 Task: Find connections with filter location Khunti with filter topic #bestadvicewith filter profile language Potuguese with filter current company IBM with filter school ISTQB CERTIFICATION INSTITUTE with filter industry Government Administration with filter service category DUI Law with filter keywords title Sales Representative
Action: Mouse moved to (308, 217)
Screenshot: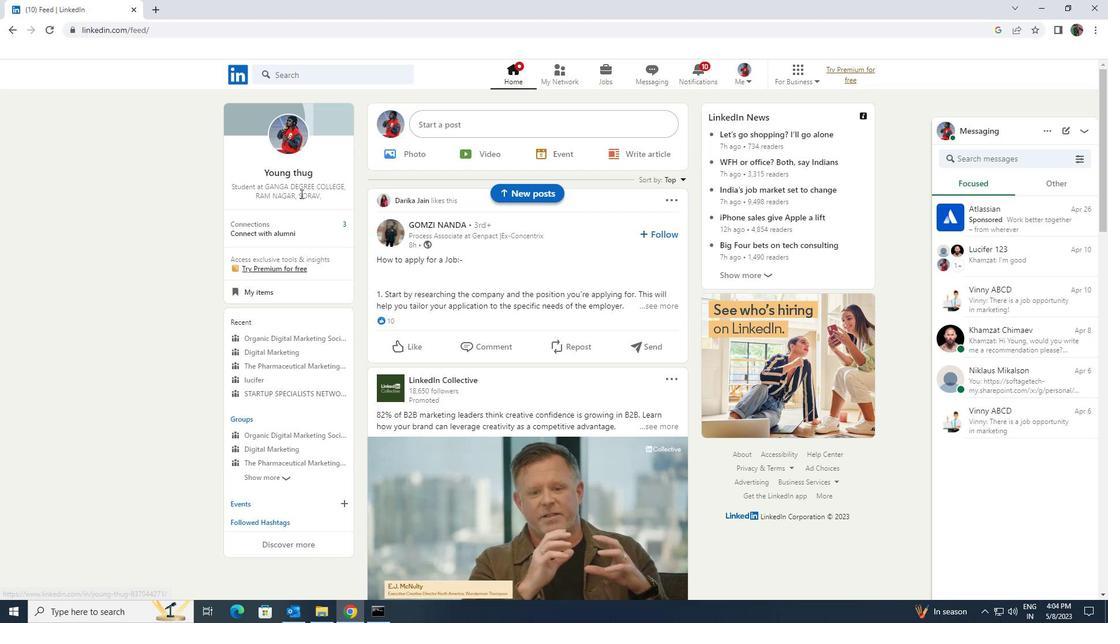 
Action: Mouse pressed left at (308, 217)
Screenshot: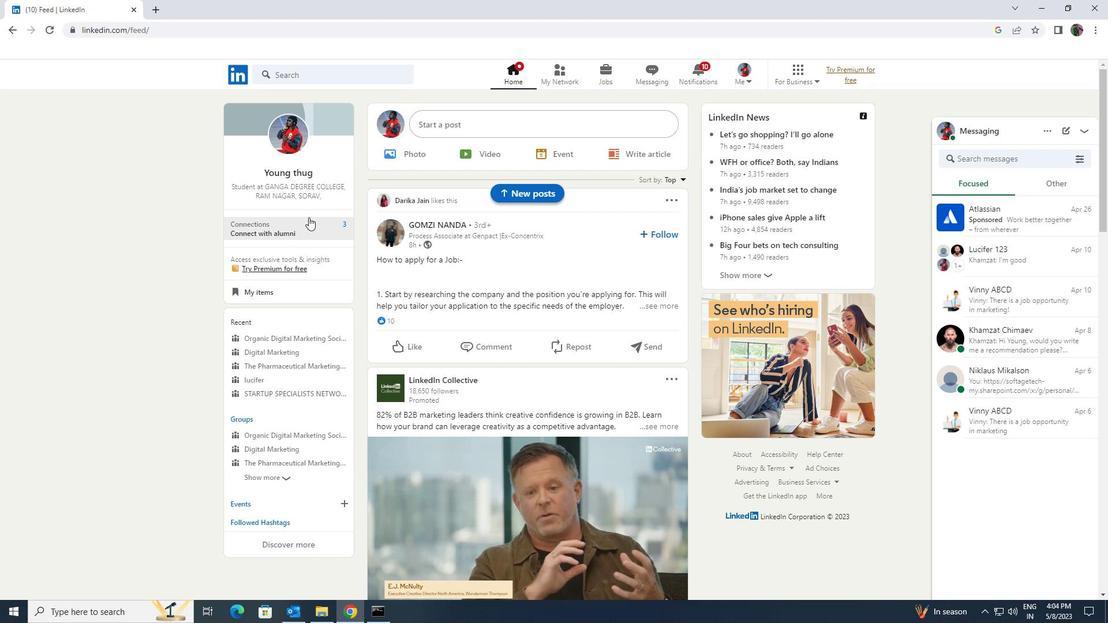 
Action: Mouse moved to (311, 140)
Screenshot: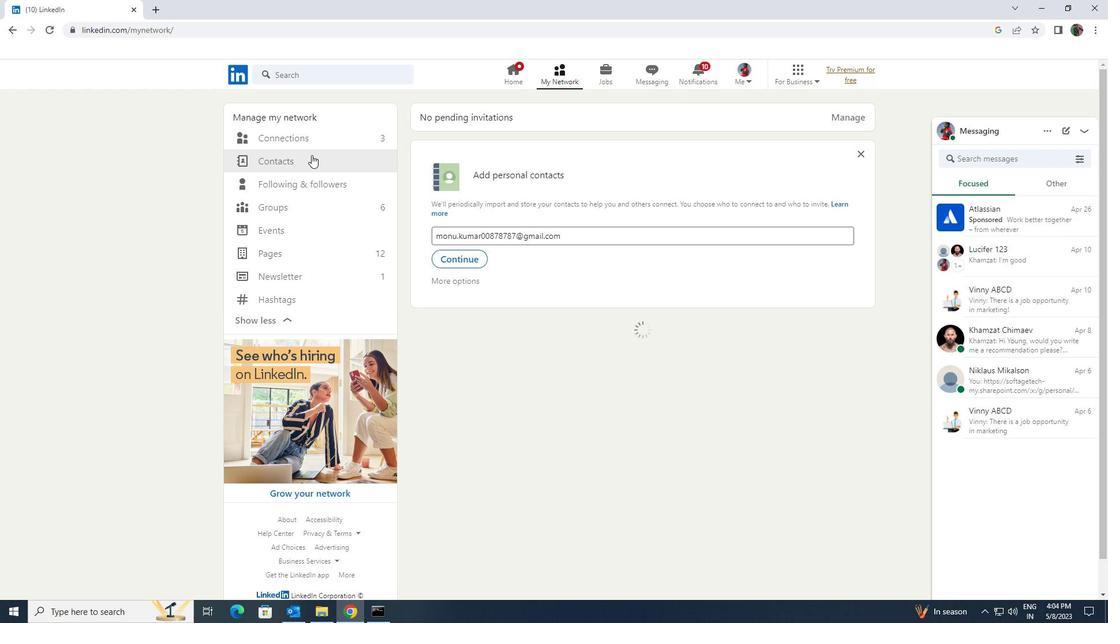 
Action: Mouse pressed left at (311, 140)
Screenshot: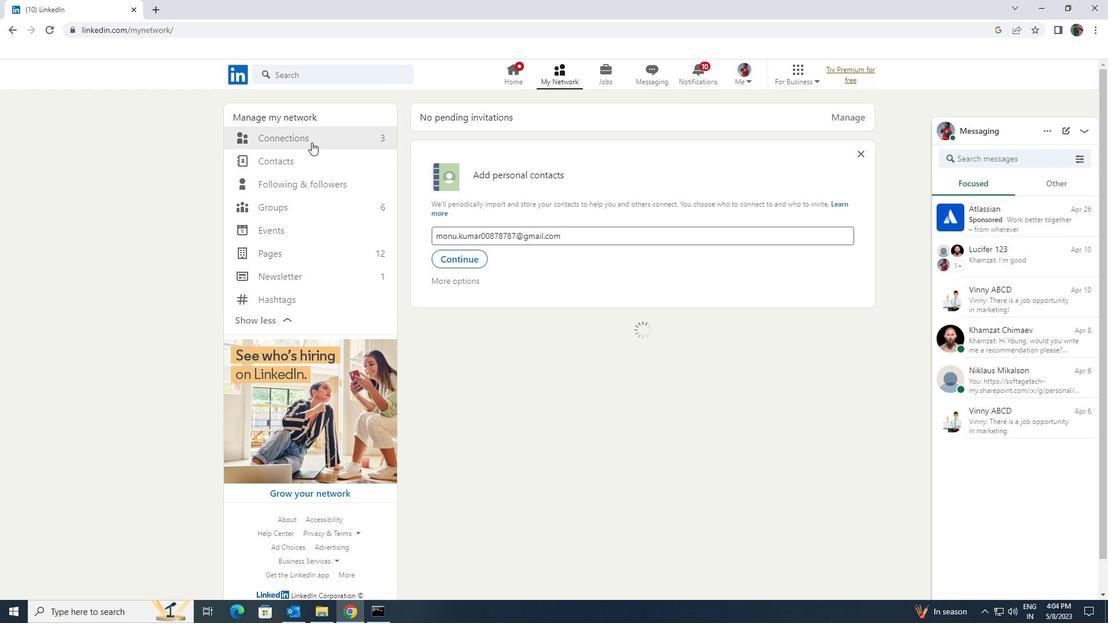 
Action: Mouse moved to (620, 136)
Screenshot: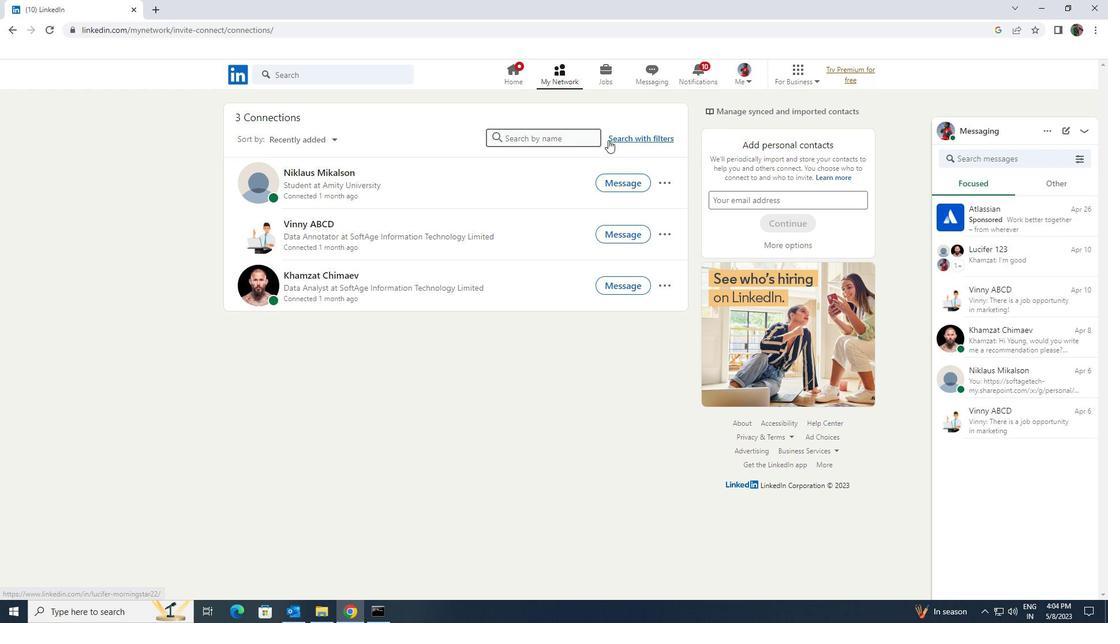 
Action: Mouse pressed left at (620, 136)
Screenshot: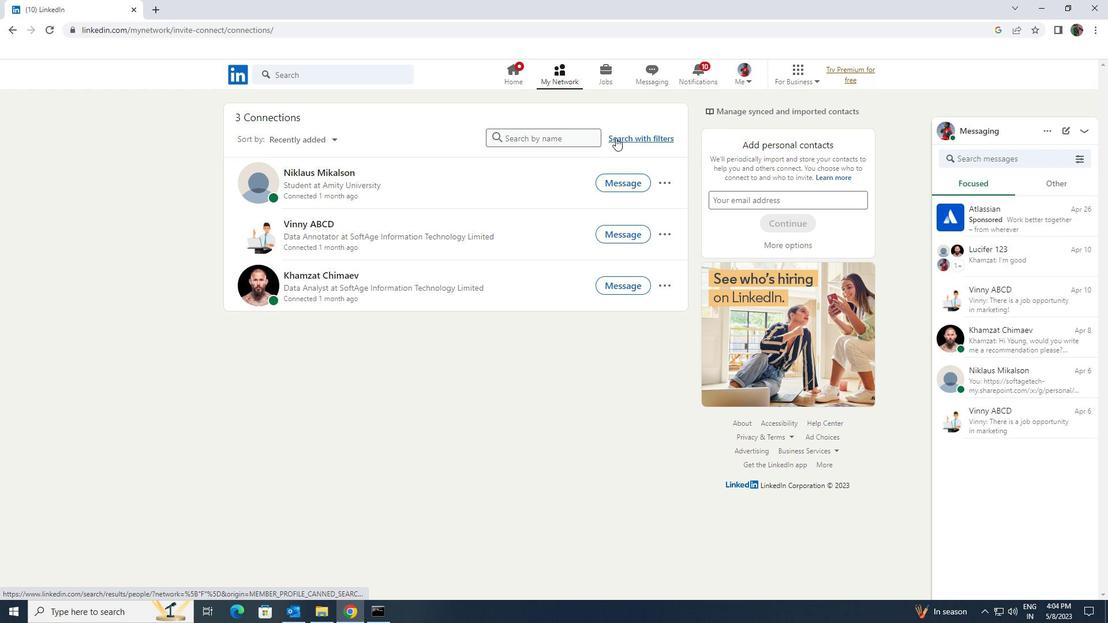 
Action: Mouse moved to (597, 106)
Screenshot: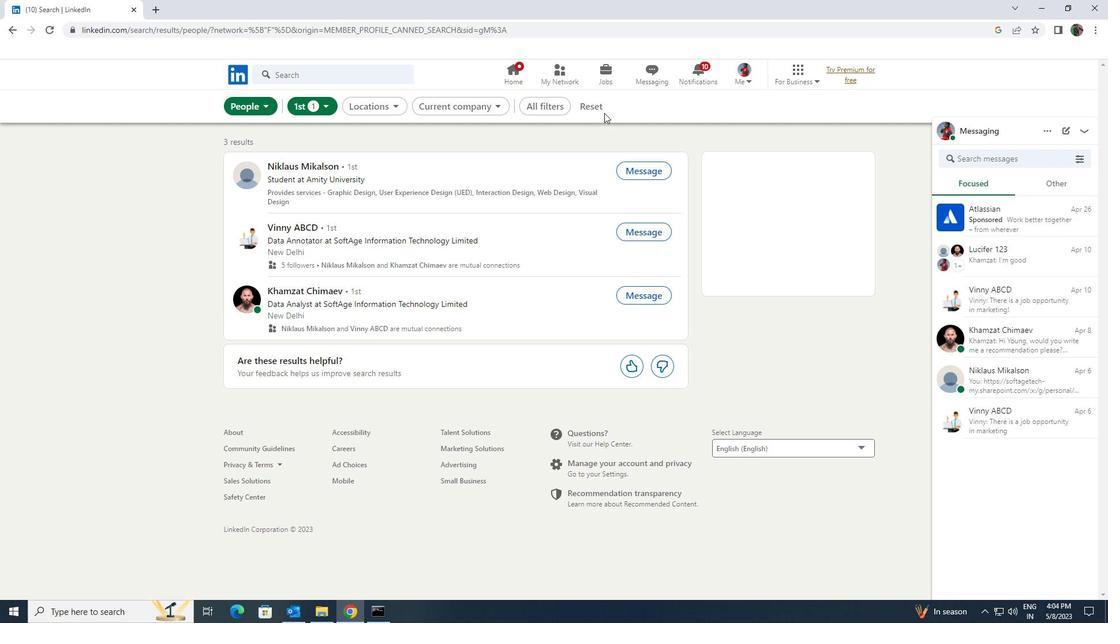 
Action: Mouse pressed left at (597, 106)
Screenshot: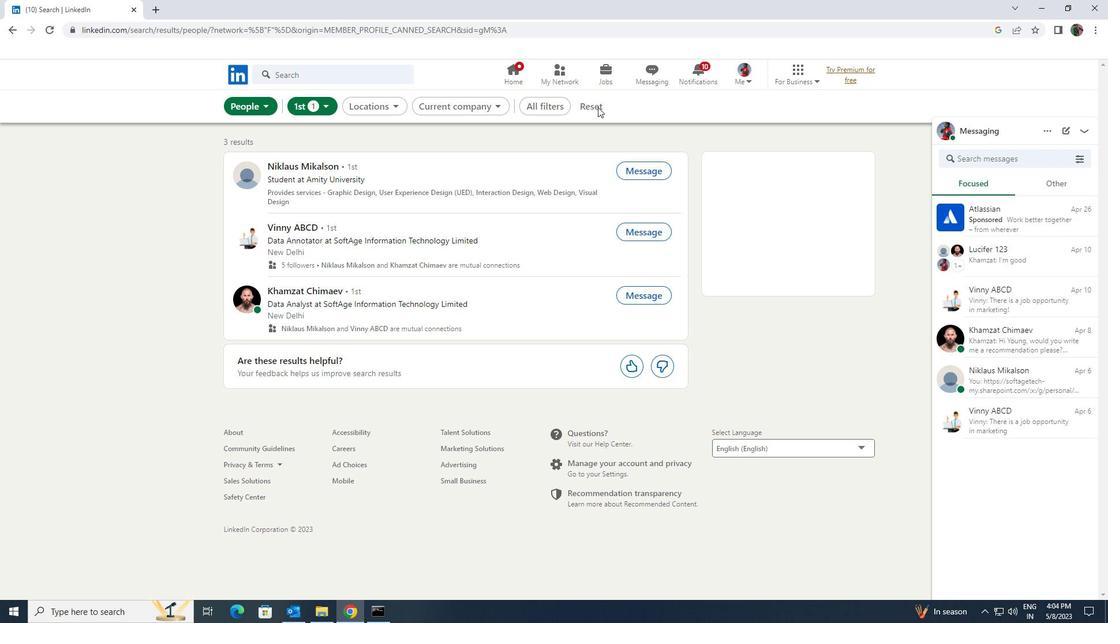 
Action: Mouse moved to (561, 106)
Screenshot: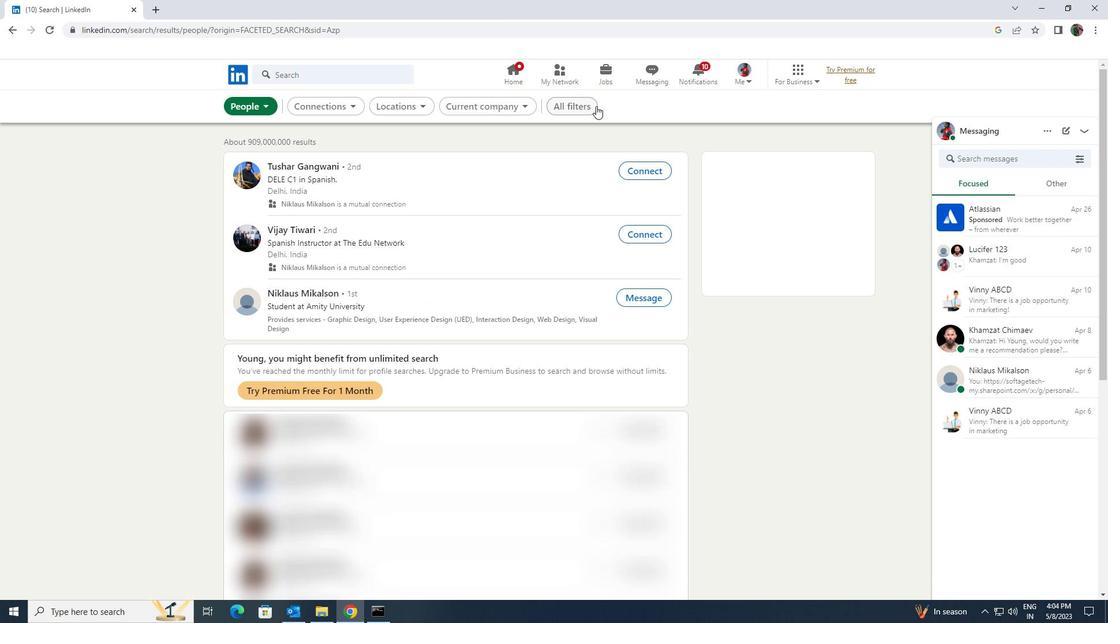 
Action: Mouse pressed left at (561, 106)
Screenshot: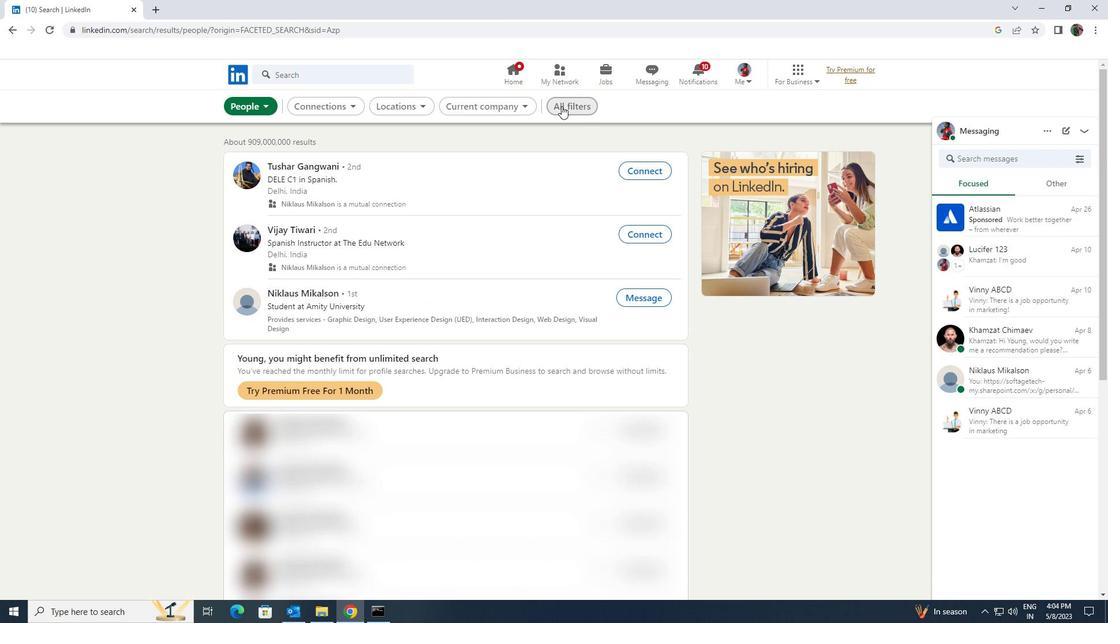 
Action: Mouse moved to (956, 455)
Screenshot: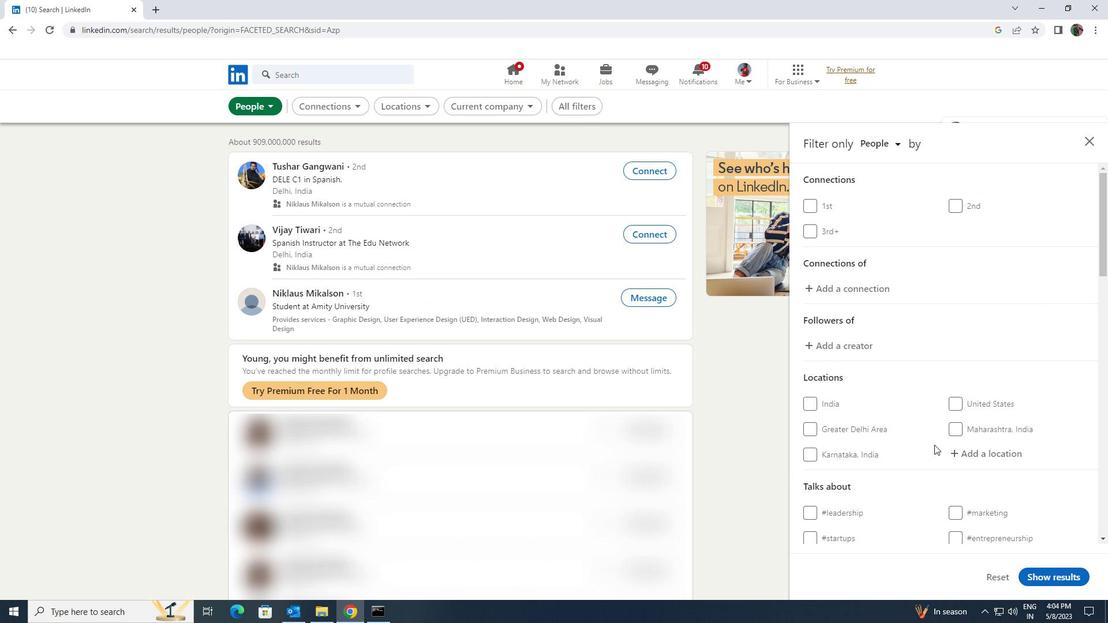 
Action: Mouse pressed left at (956, 455)
Screenshot: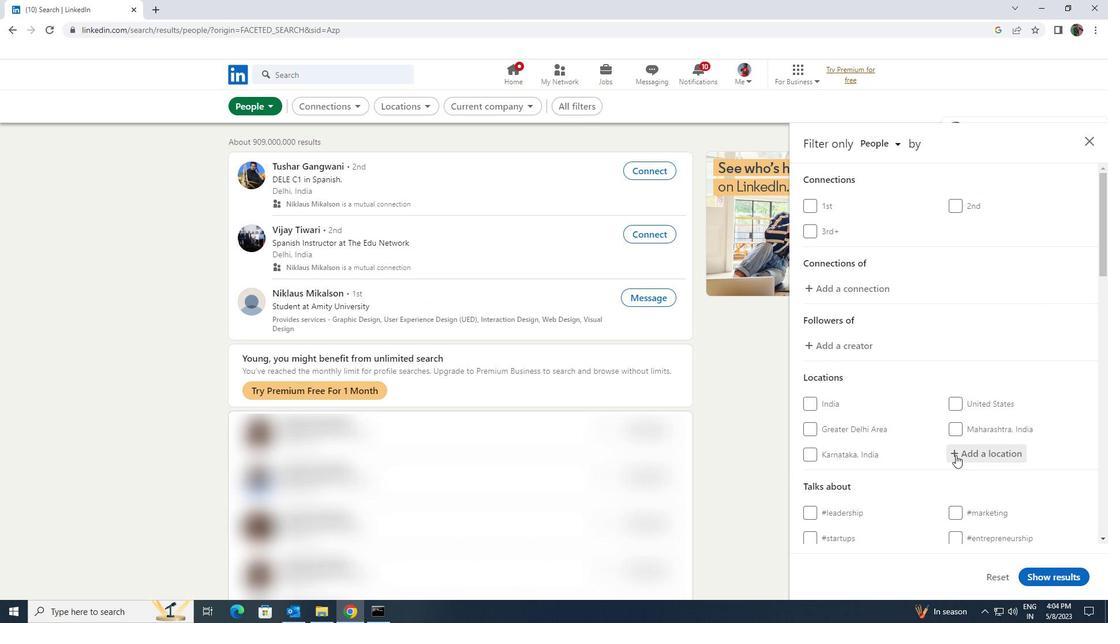 
Action: Key pressed <Key.shift>KHUNTI
Screenshot: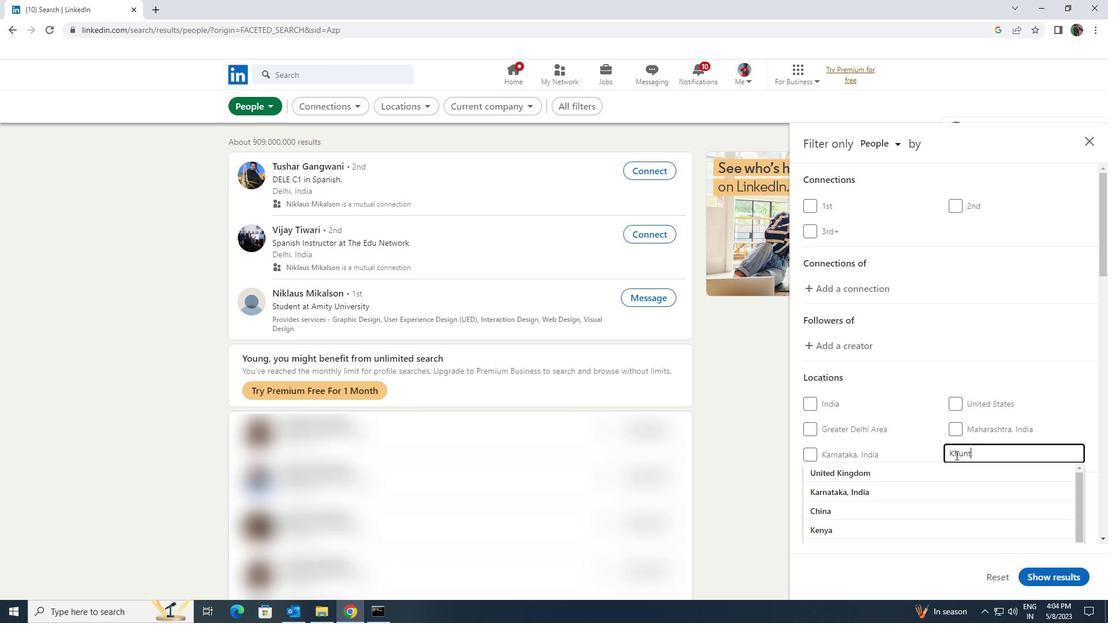 
Action: Mouse moved to (962, 480)
Screenshot: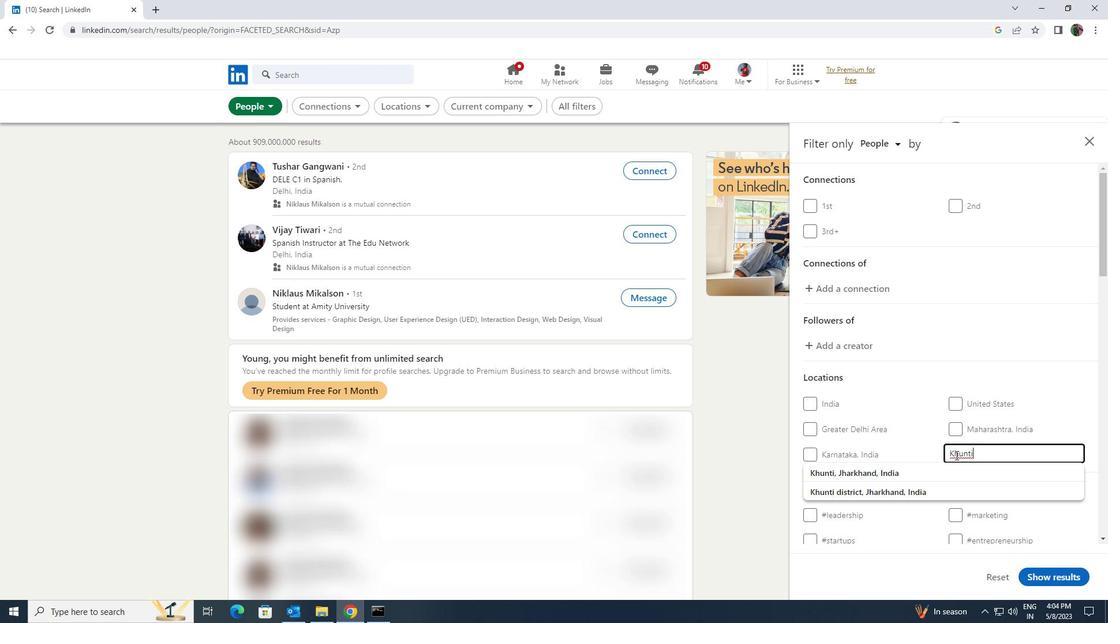 
Action: Mouse pressed left at (962, 480)
Screenshot: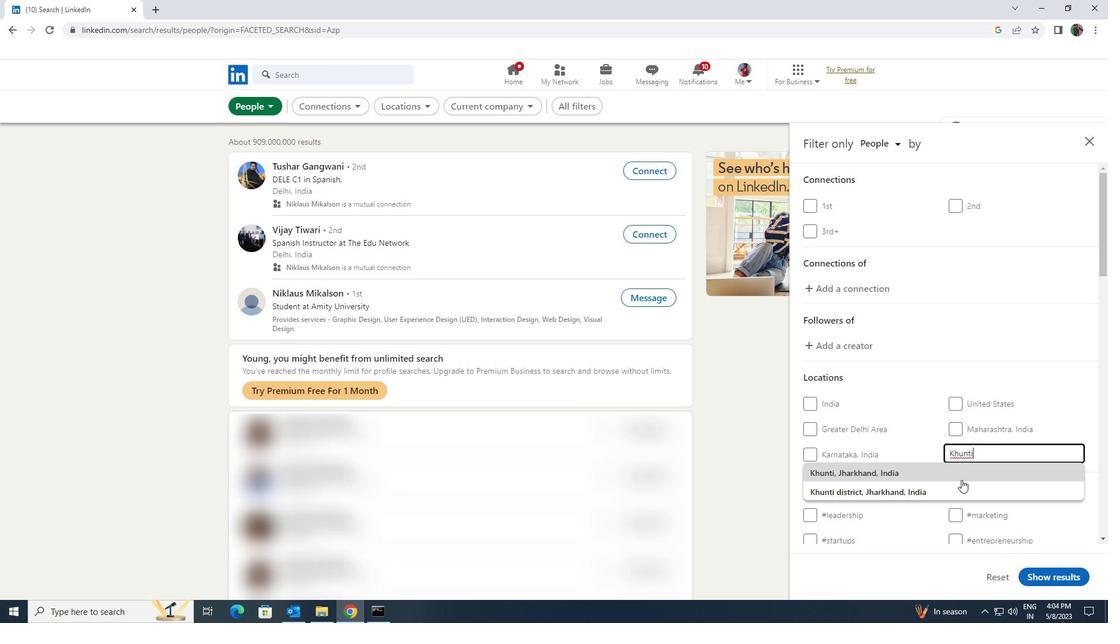 
Action: Mouse scrolled (962, 479) with delta (0, 0)
Screenshot: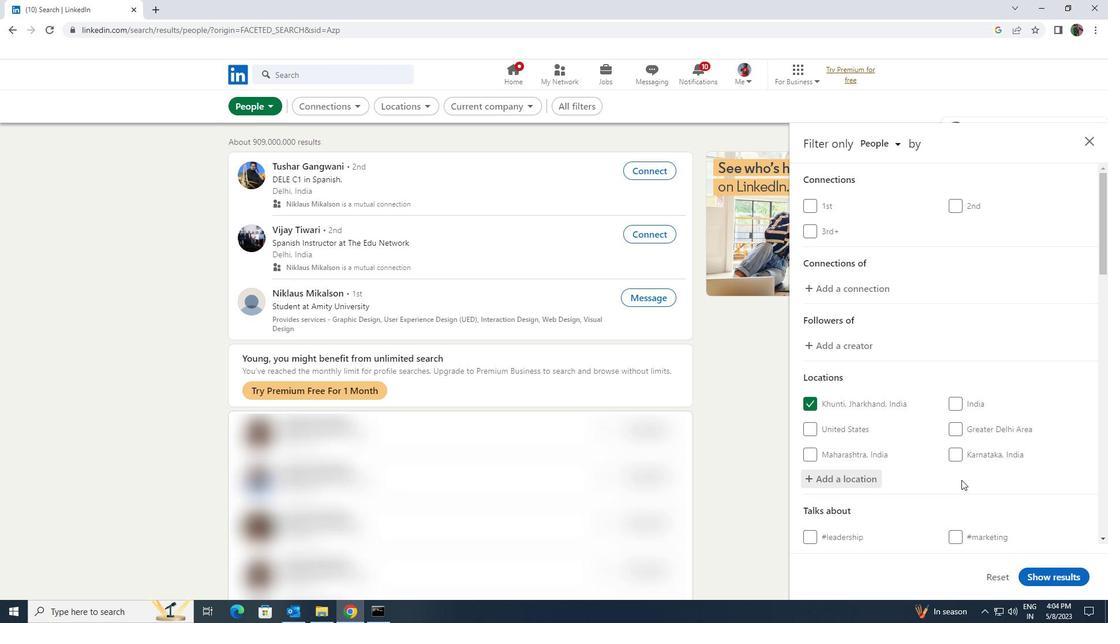 
Action: Mouse scrolled (962, 479) with delta (0, 0)
Screenshot: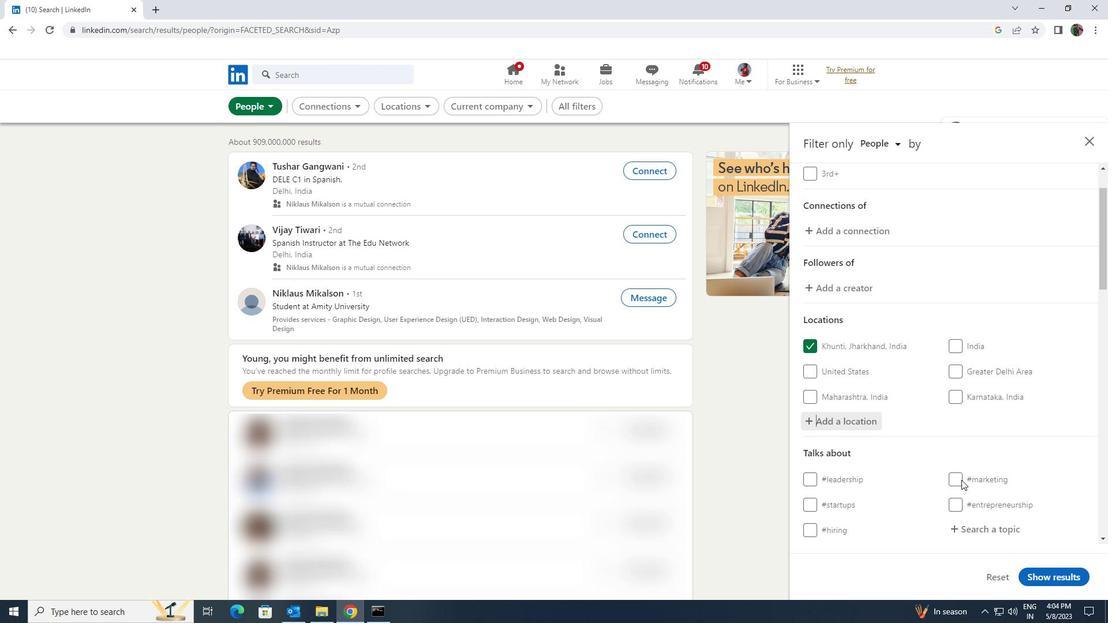 
Action: Mouse scrolled (962, 479) with delta (0, 0)
Screenshot: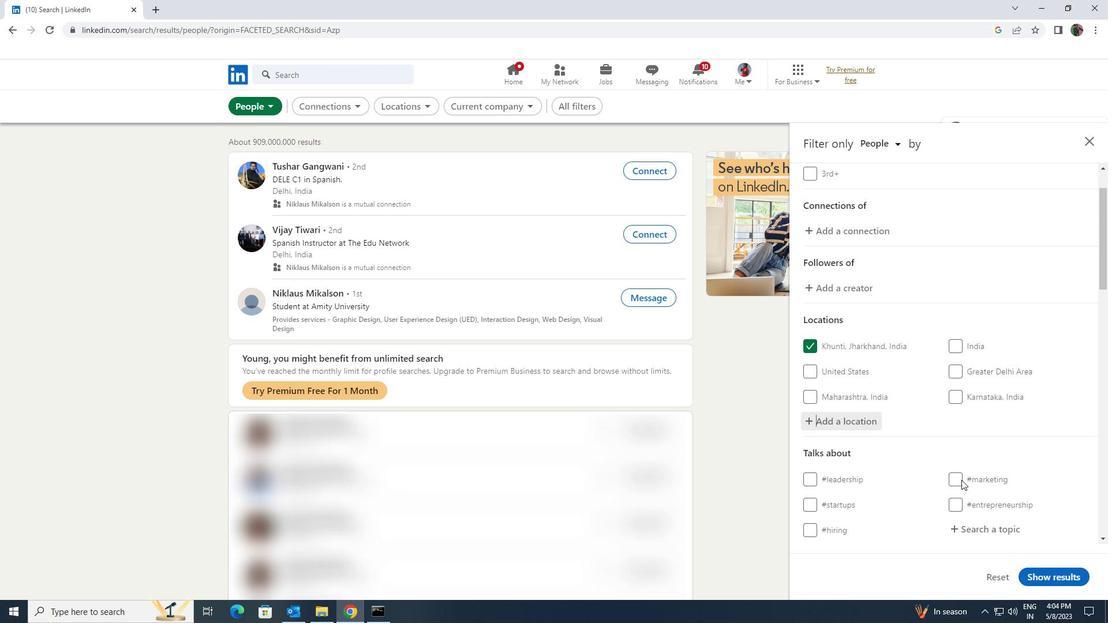 
Action: Mouse moved to (962, 414)
Screenshot: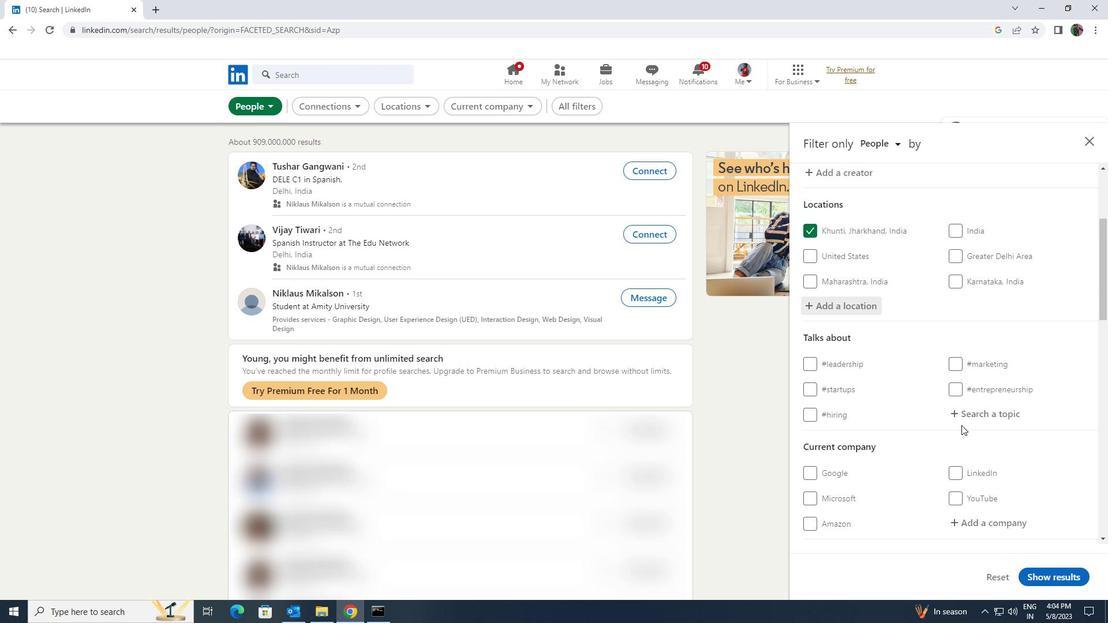 
Action: Mouse pressed left at (962, 414)
Screenshot: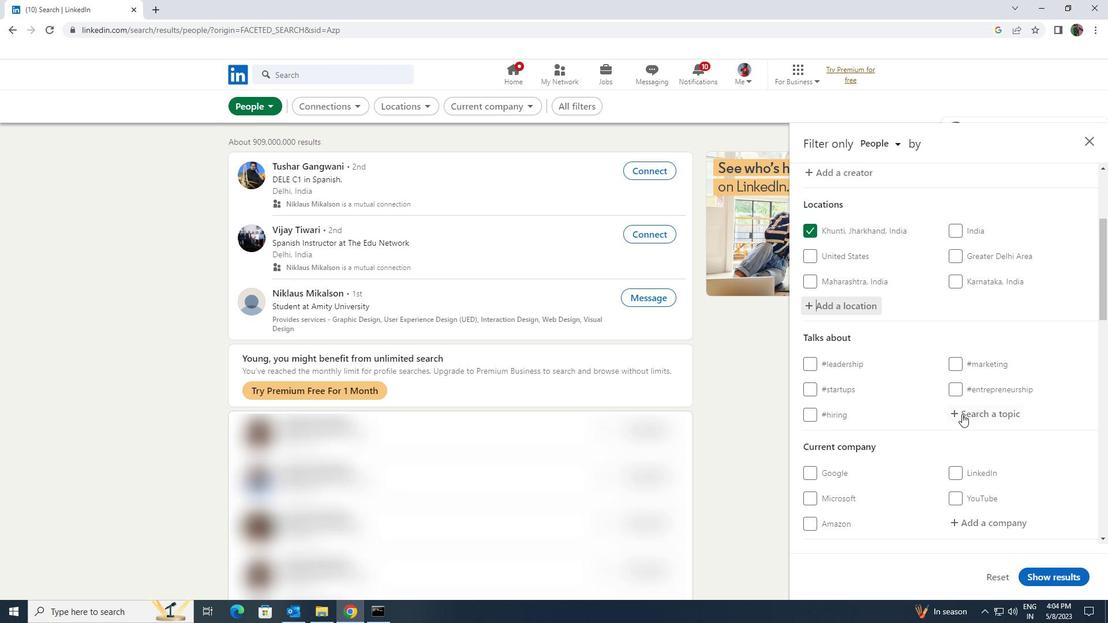 
Action: Key pressed <Key.shift>BESTADVICE
Screenshot: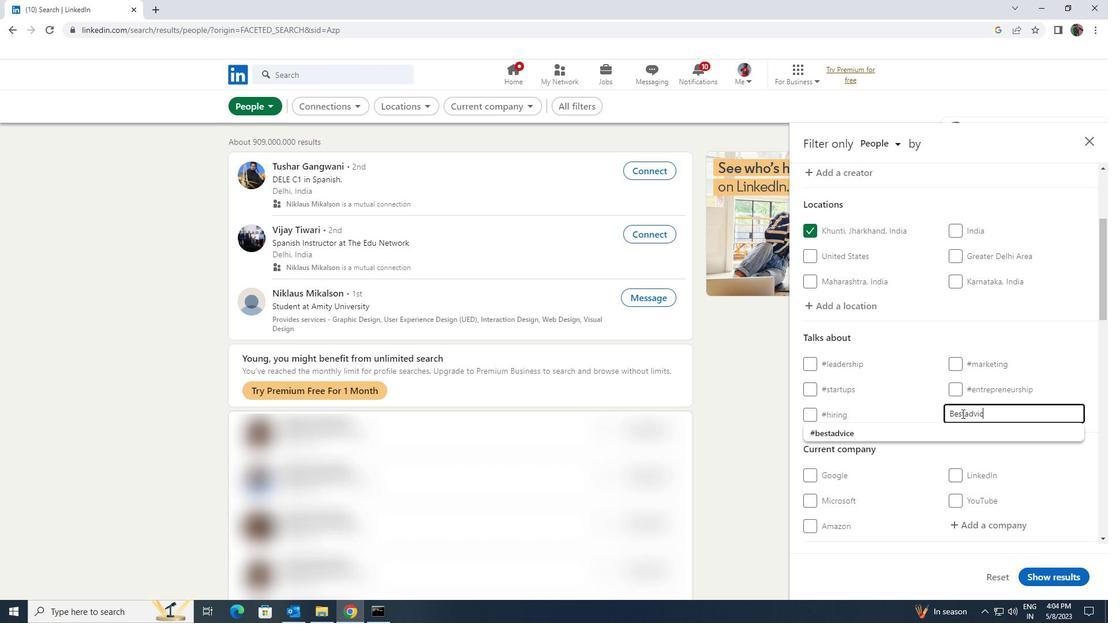 
Action: Mouse moved to (961, 426)
Screenshot: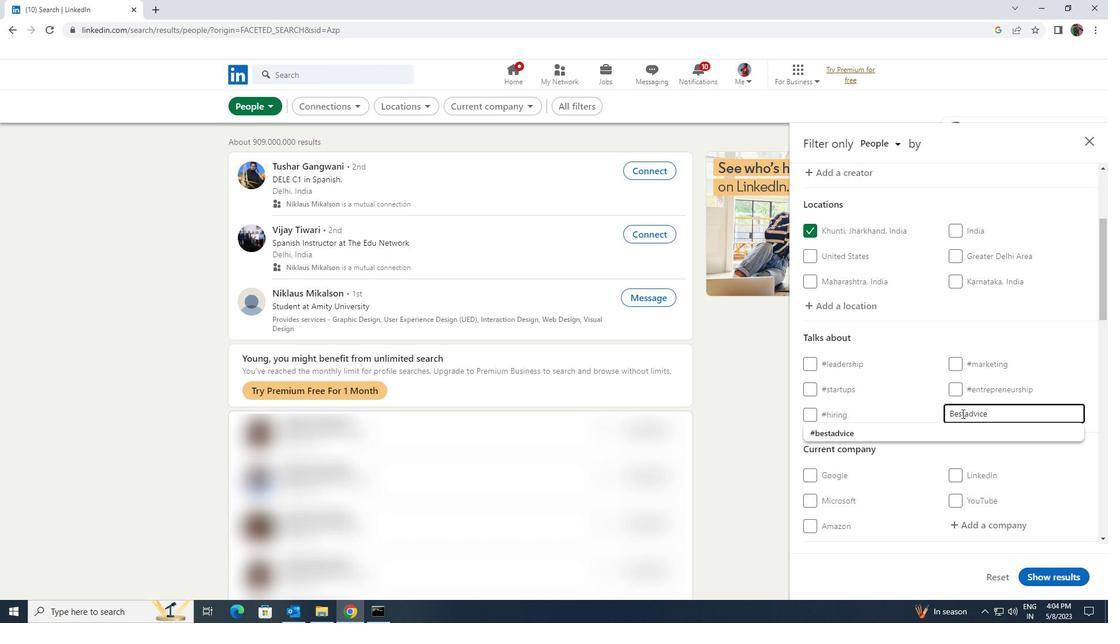 
Action: Mouse pressed left at (961, 426)
Screenshot: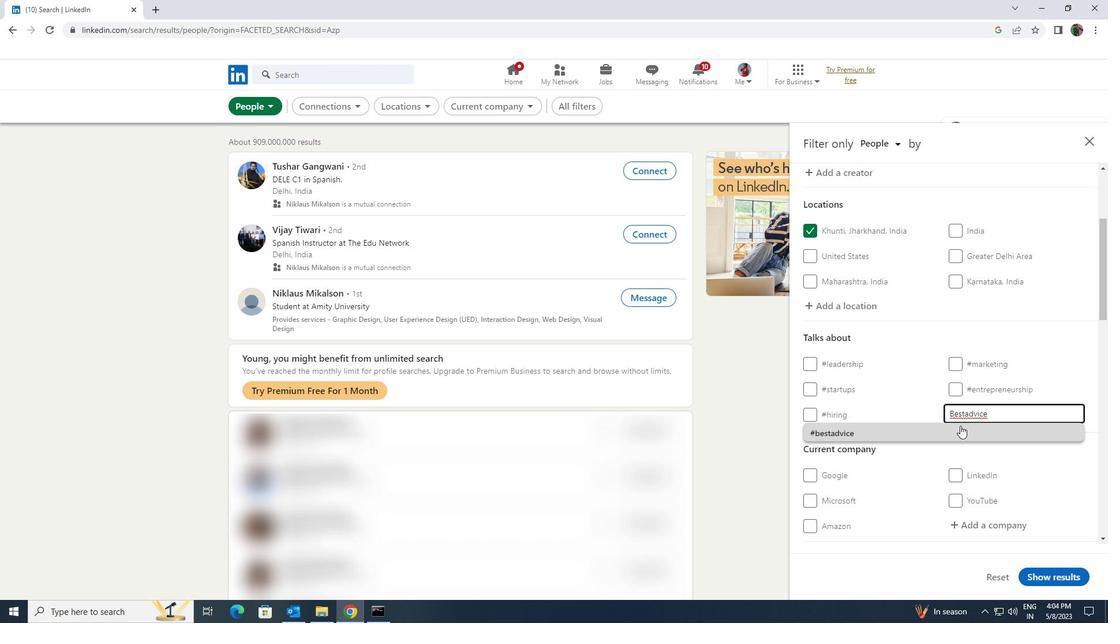 
Action: Mouse scrolled (961, 425) with delta (0, 0)
Screenshot: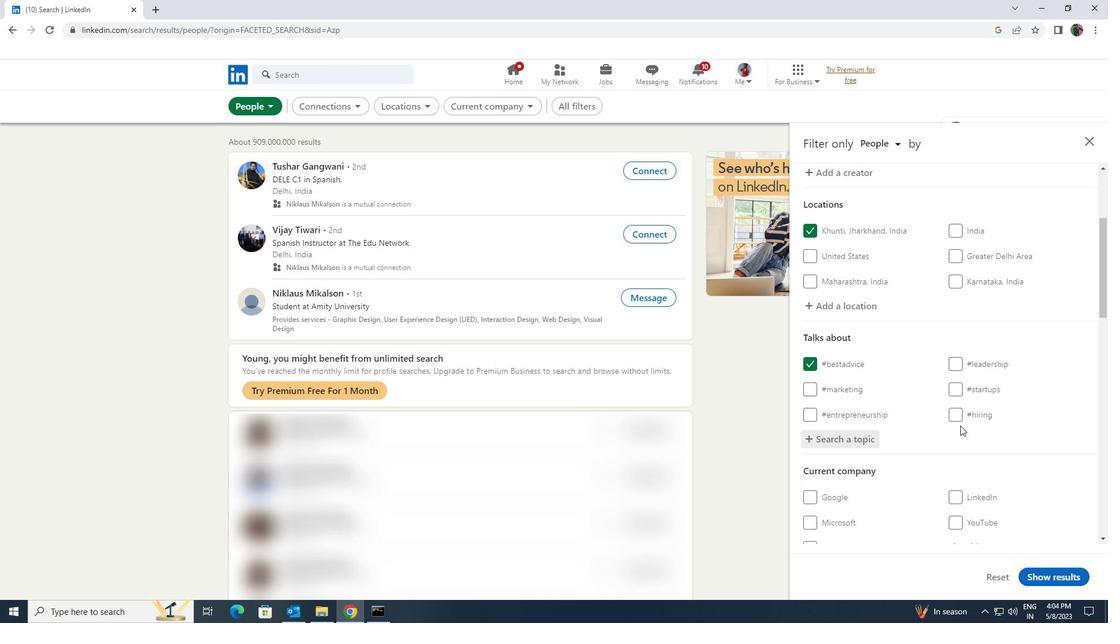 
Action: Mouse scrolled (961, 425) with delta (0, 0)
Screenshot: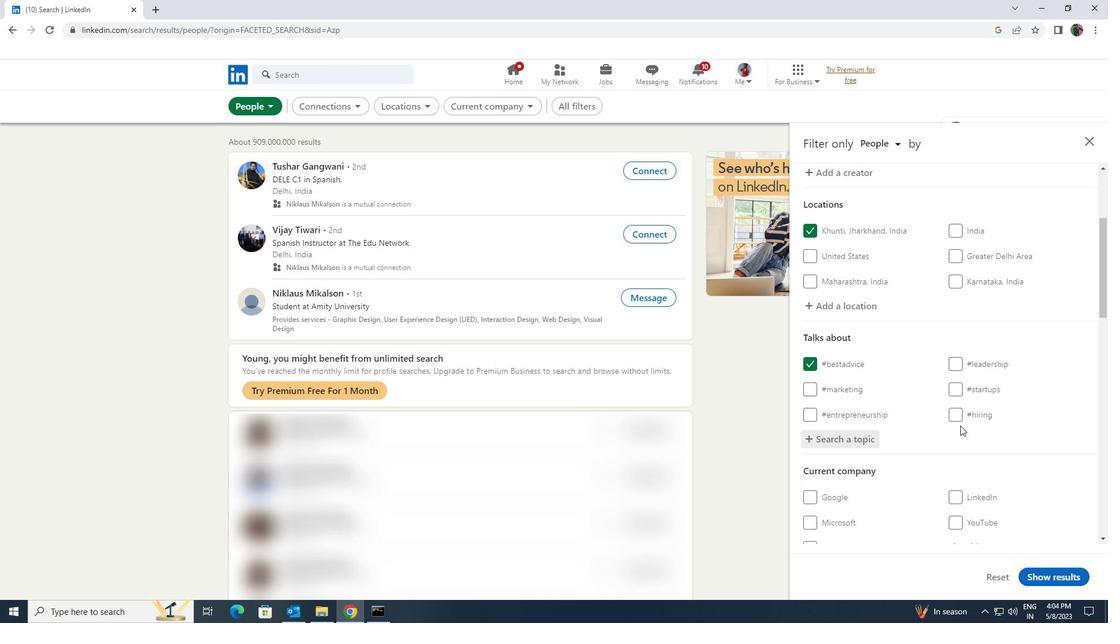 
Action: Mouse scrolled (961, 425) with delta (0, 0)
Screenshot: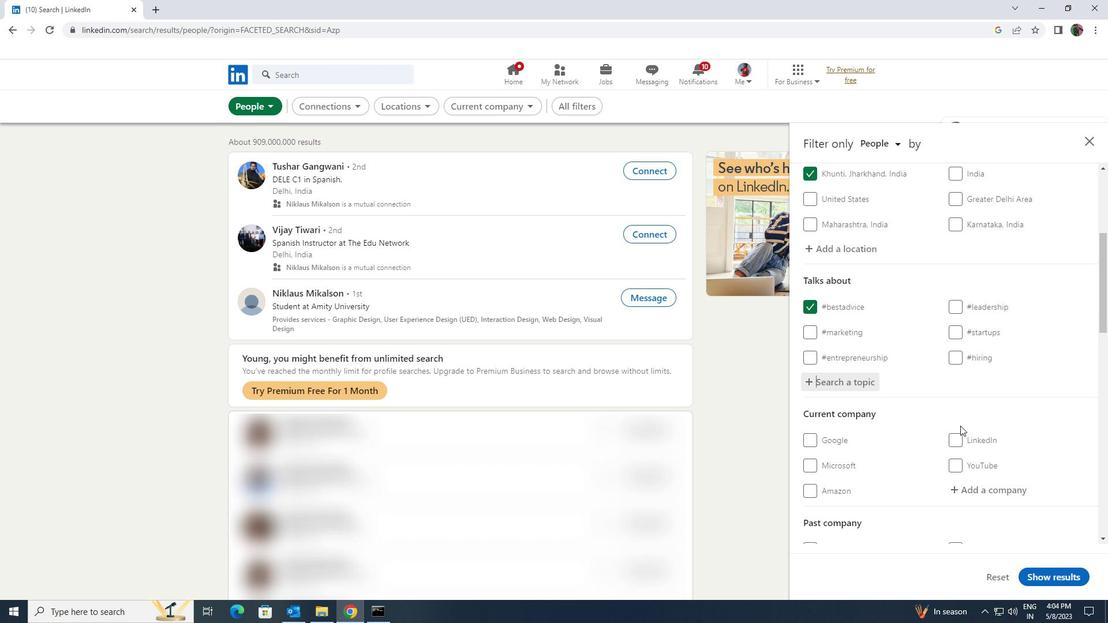 
Action: Mouse scrolled (961, 425) with delta (0, 0)
Screenshot: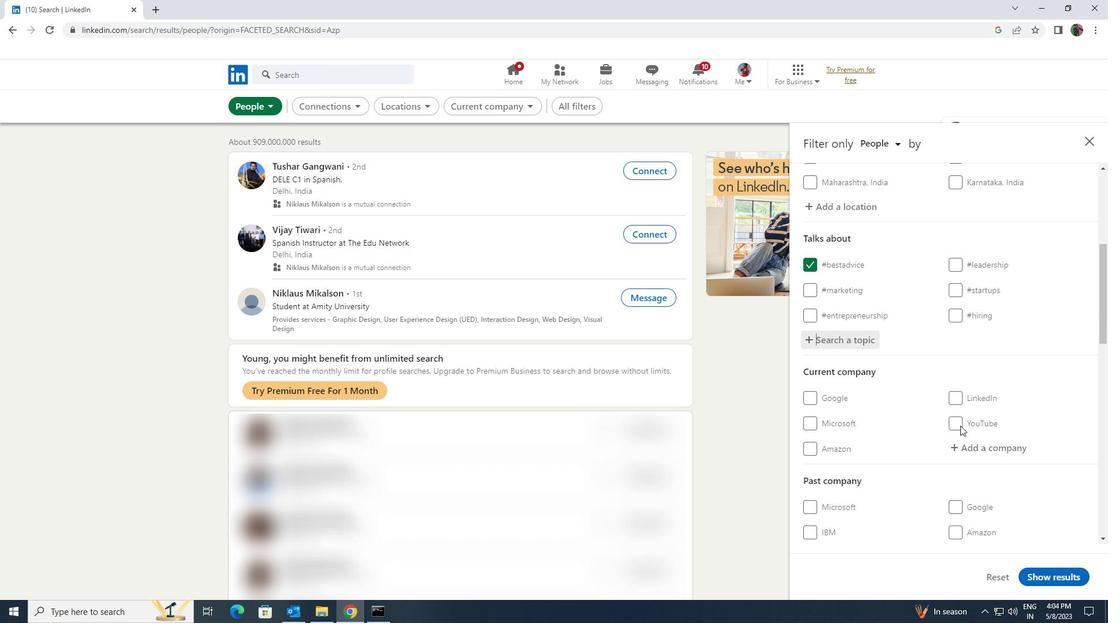 
Action: Mouse scrolled (961, 425) with delta (0, 0)
Screenshot: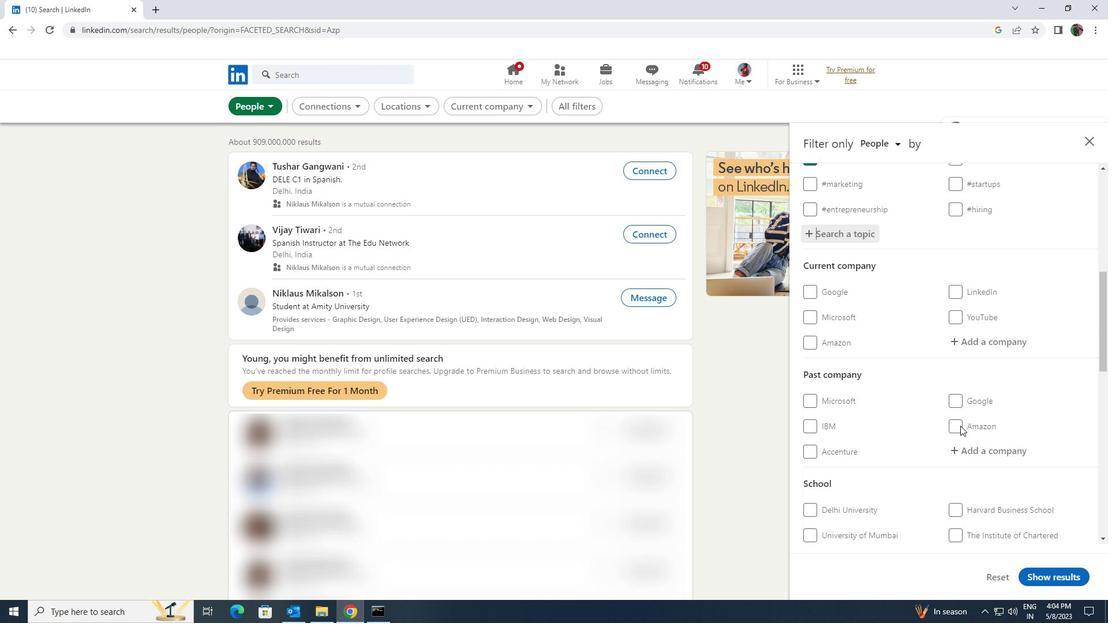 
Action: Mouse scrolled (961, 425) with delta (0, 0)
Screenshot: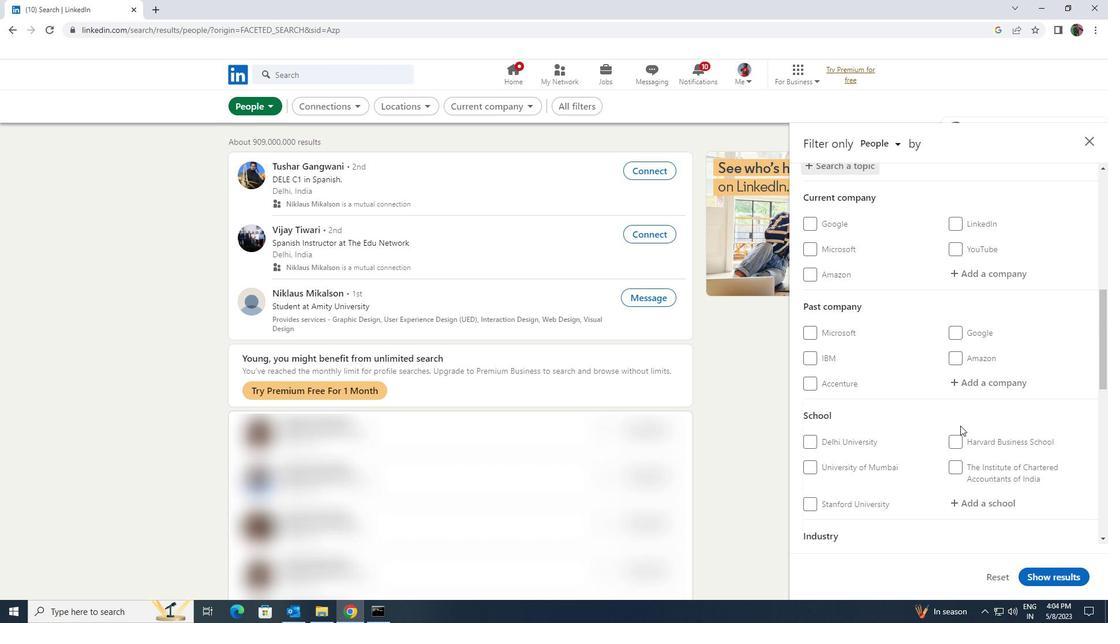 
Action: Mouse scrolled (961, 425) with delta (0, 0)
Screenshot: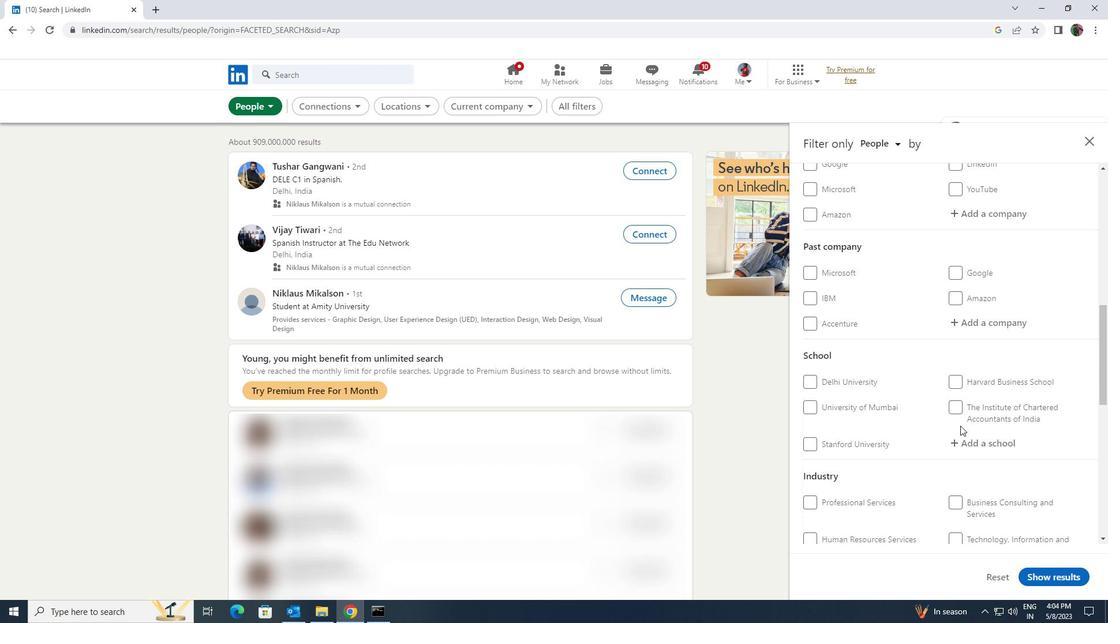 
Action: Mouse scrolled (961, 425) with delta (0, 0)
Screenshot: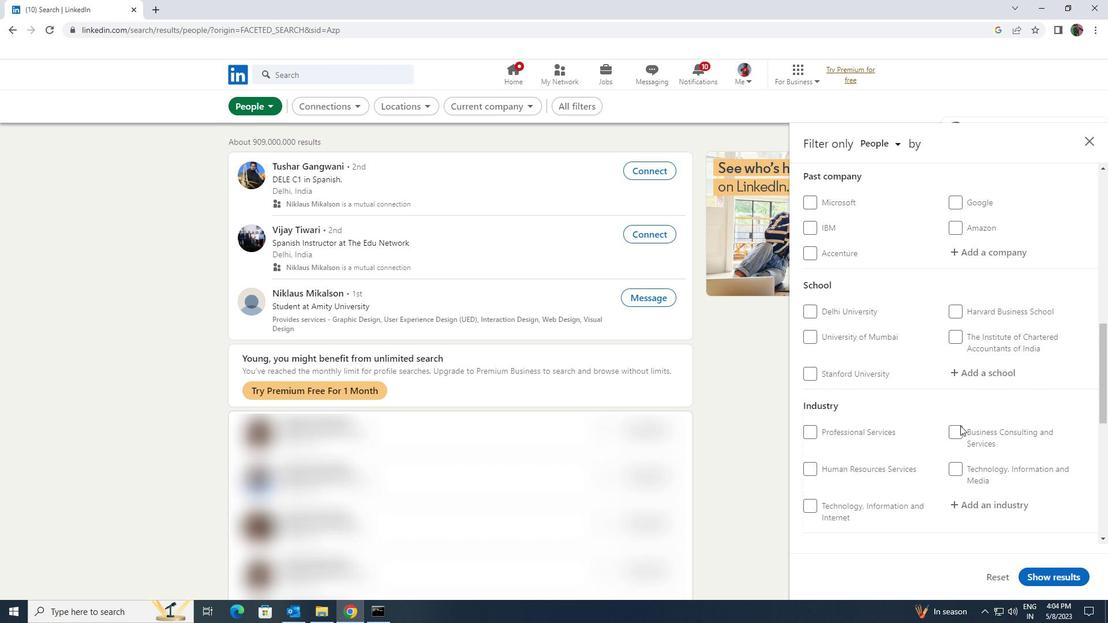 
Action: Mouse scrolled (961, 425) with delta (0, 0)
Screenshot: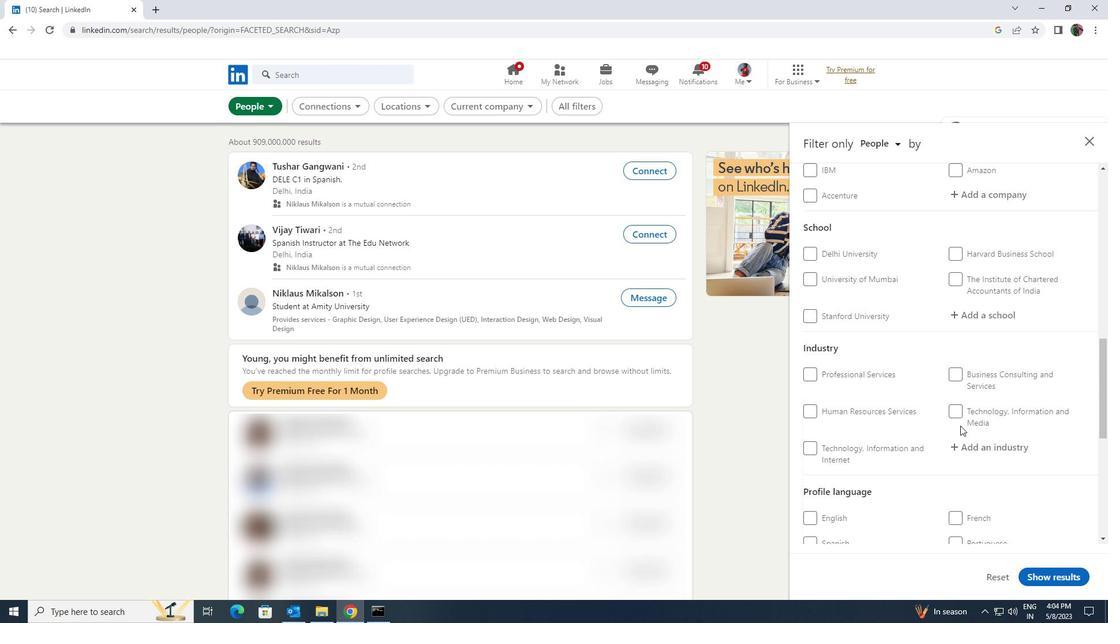 
Action: Mouse moved to (958, 483)
Screenshot: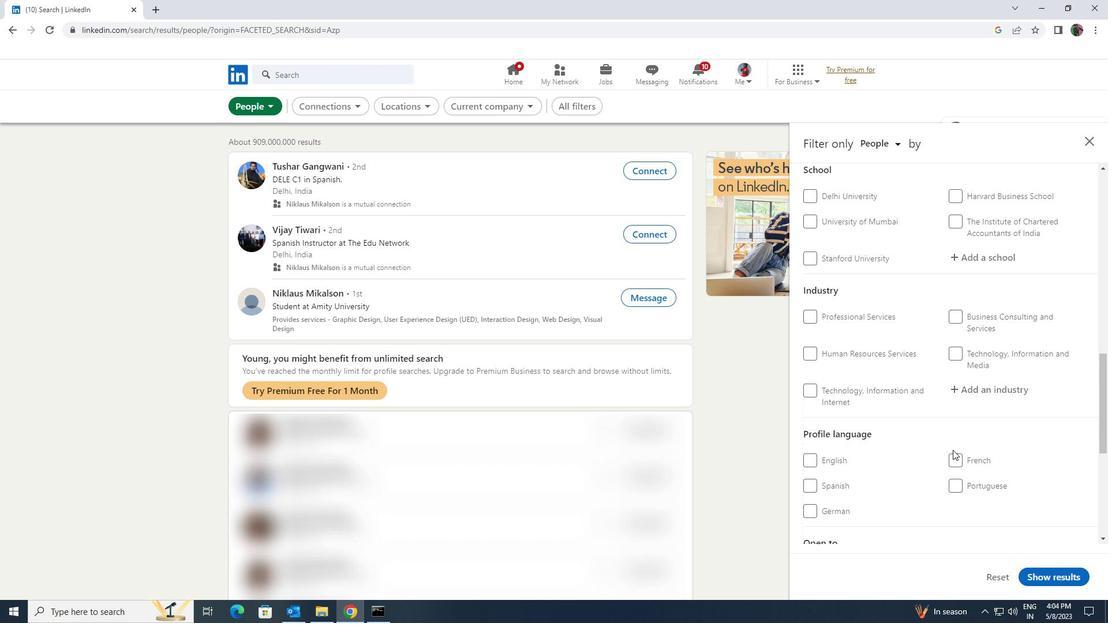 
Action: Mouse pressed left at (958, 483)
Screenshot: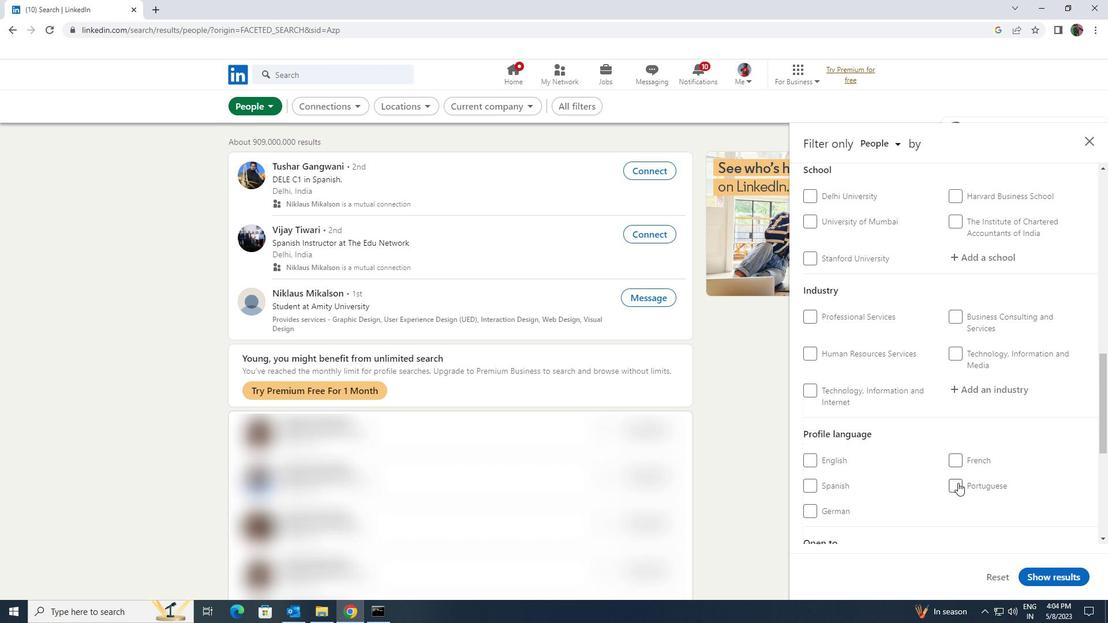 
Action: Mouse scrolled (958, 484) with delta (0, 0)
Screenshot: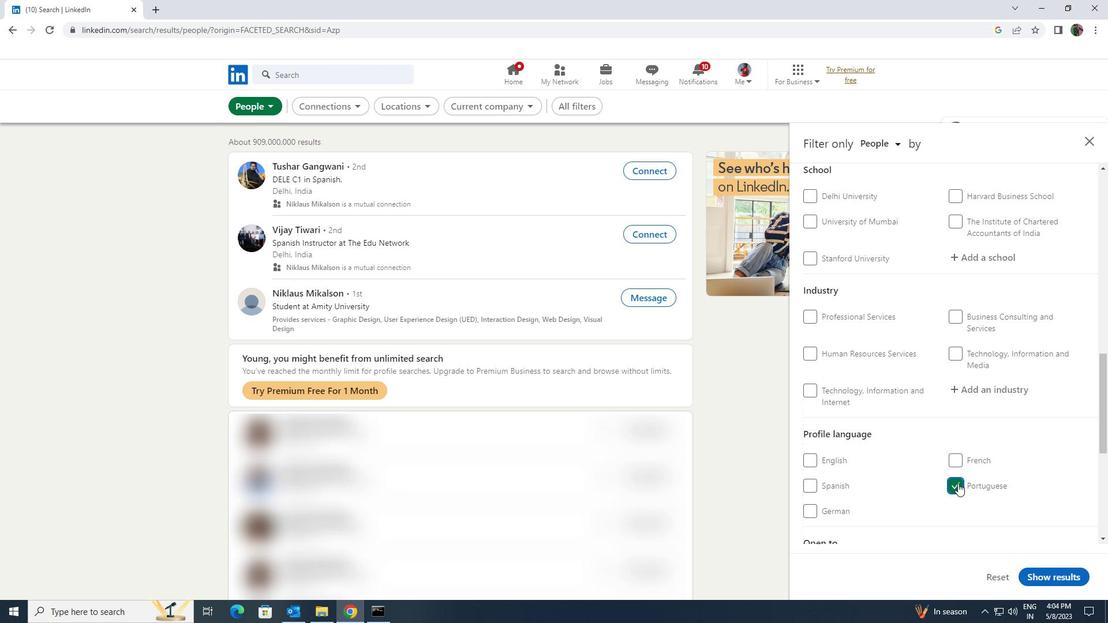 
Action: Mouse scrolled (958, 484) with delta (0, 0)
Screenshot: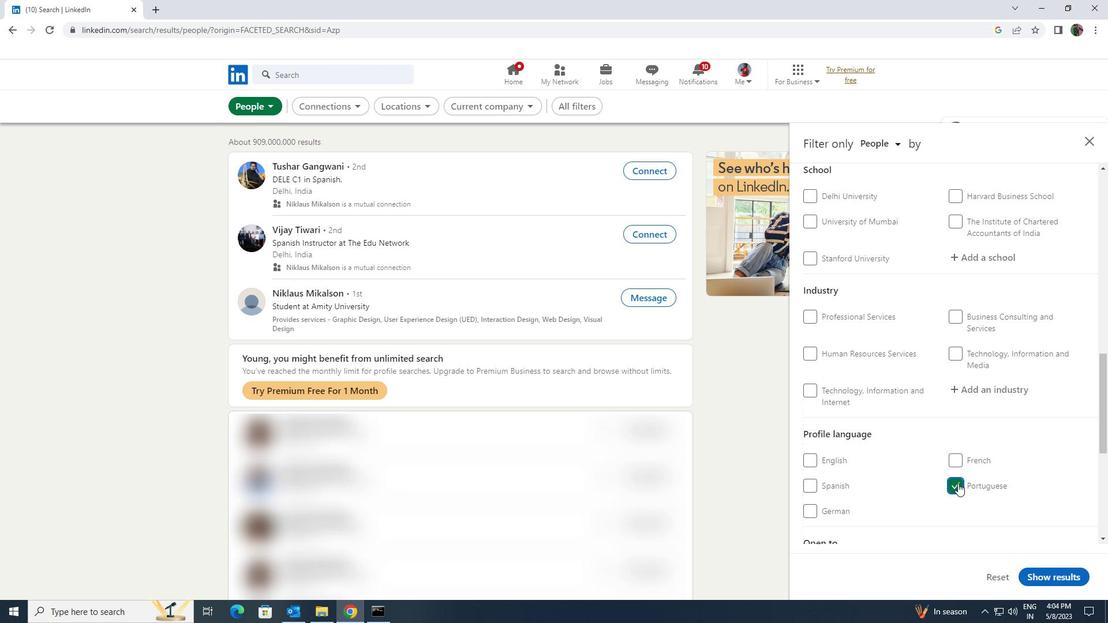
Action: Mouse scrolled (958, 484) with delta (0, 0)
Screenshot: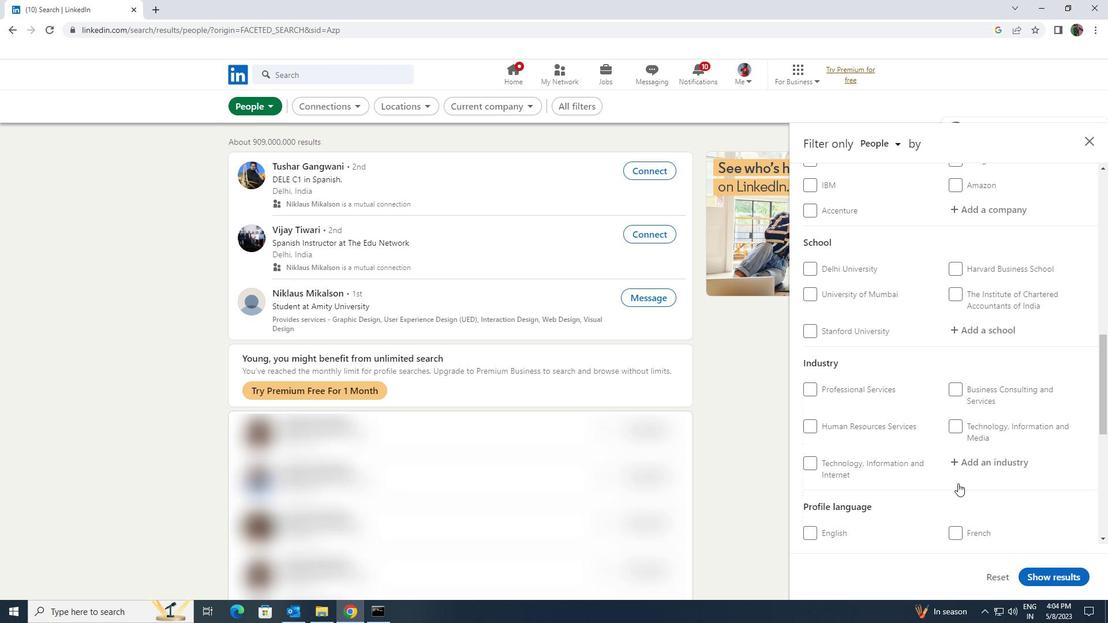 
Action: Mouse scrolled (958, 484) with delta (0, 0)
Screenshot: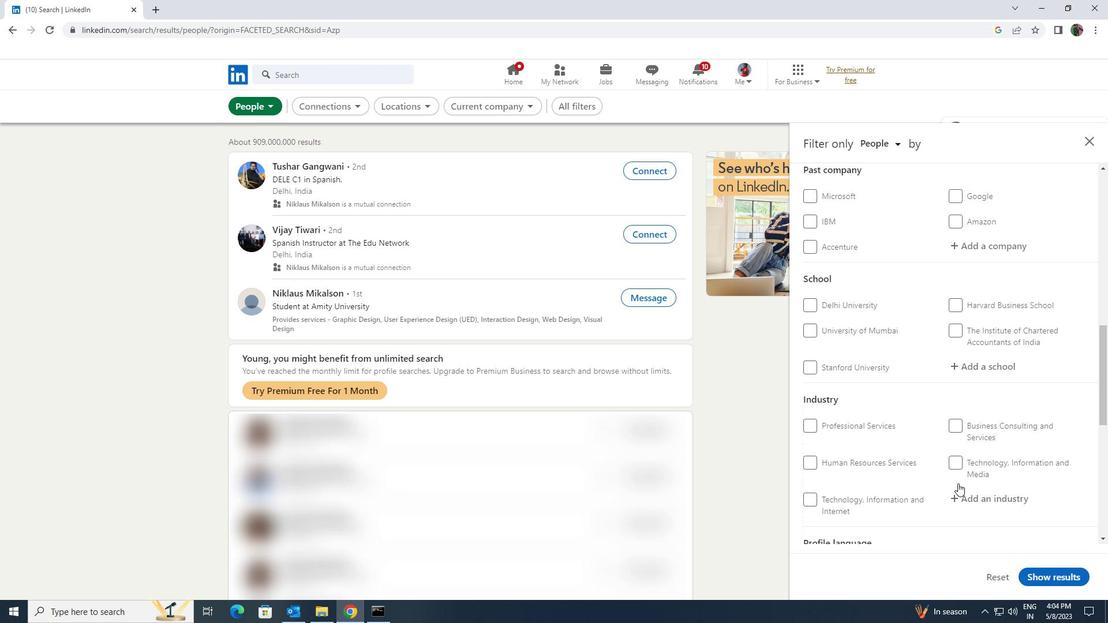 
Action: Mouse scrolled (958, 484) with delta (0, 0)
Screenshot: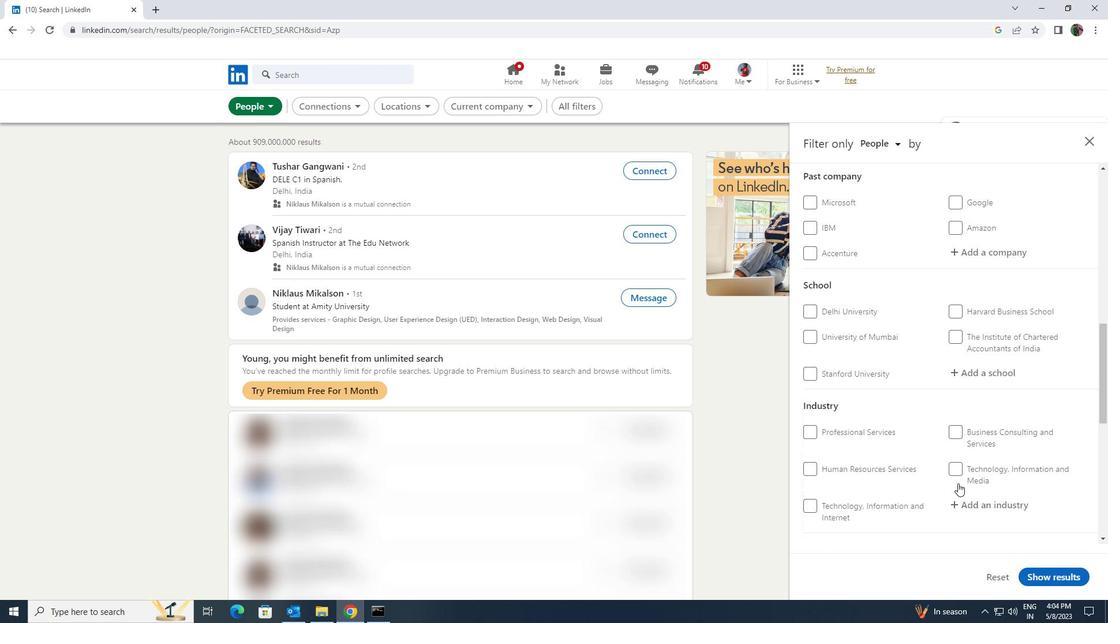 
Action: Mouse scrolled (958, 484) with delta (0, 0)
Screenshot: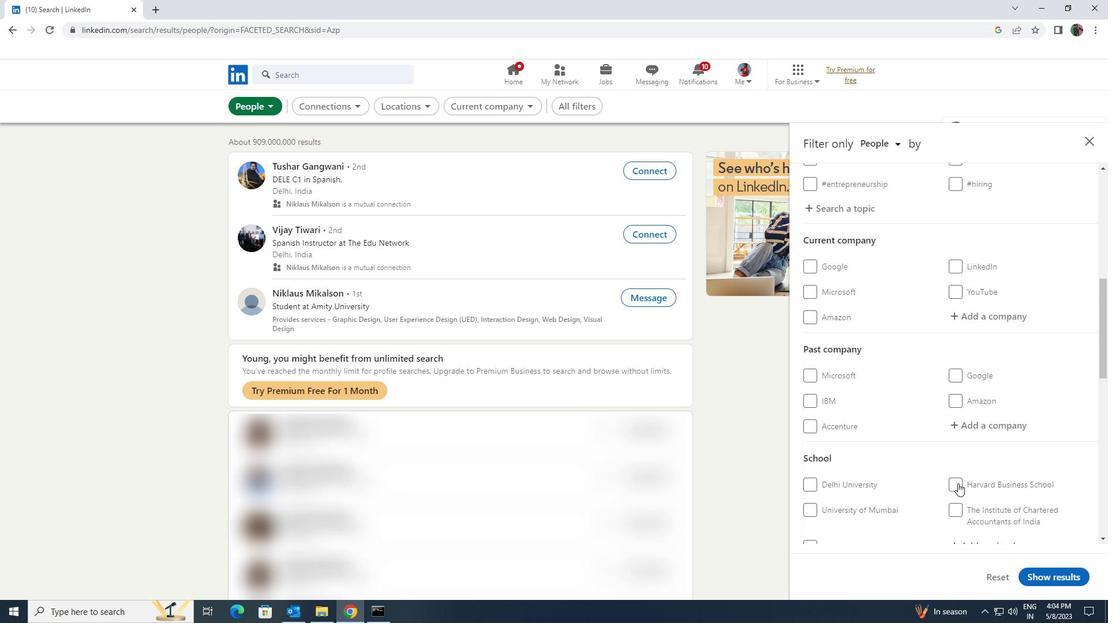 
Action: Mouse scrolled (958, 484) with delta (0, 0)
Screenshot: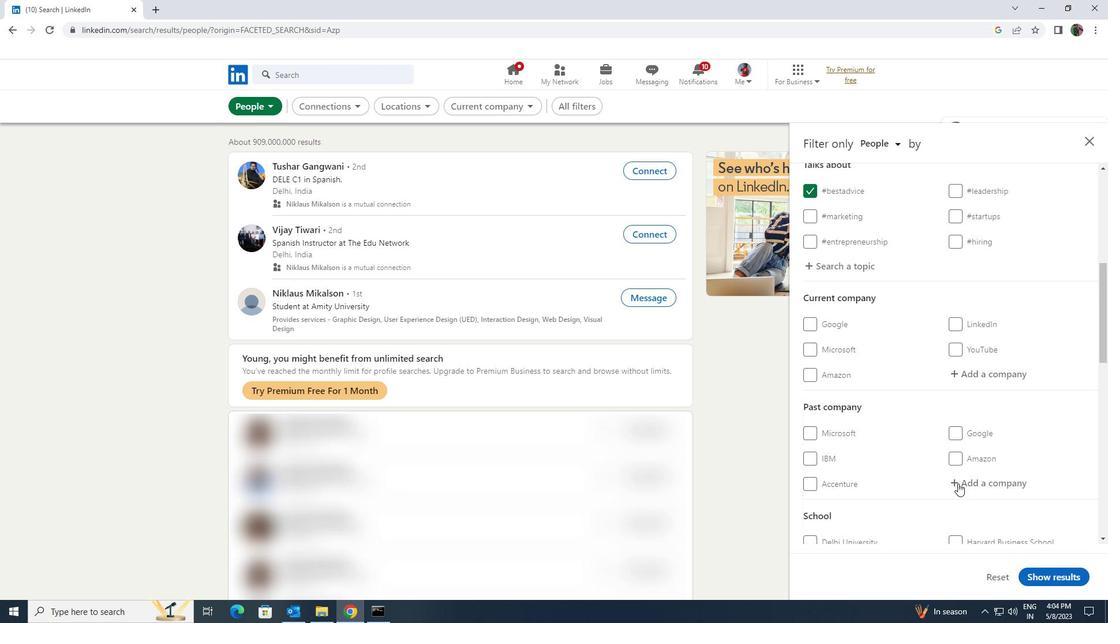 
Action: Mouse moved to (956, 434)
Screenshot: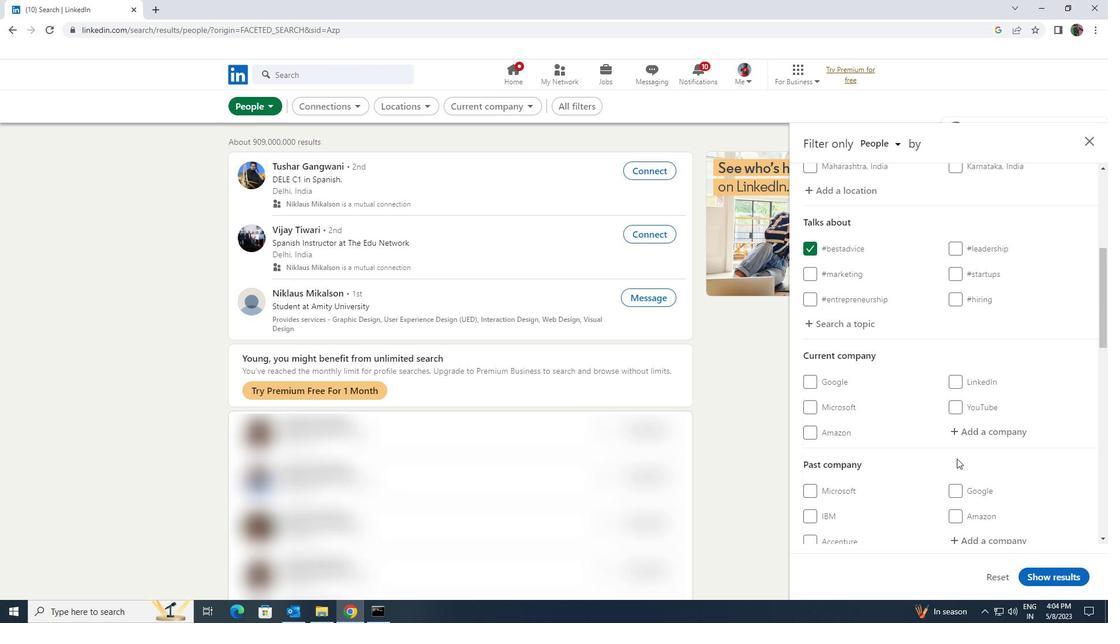
Action: Mouse pressed left at (956, 434)
Screenshot: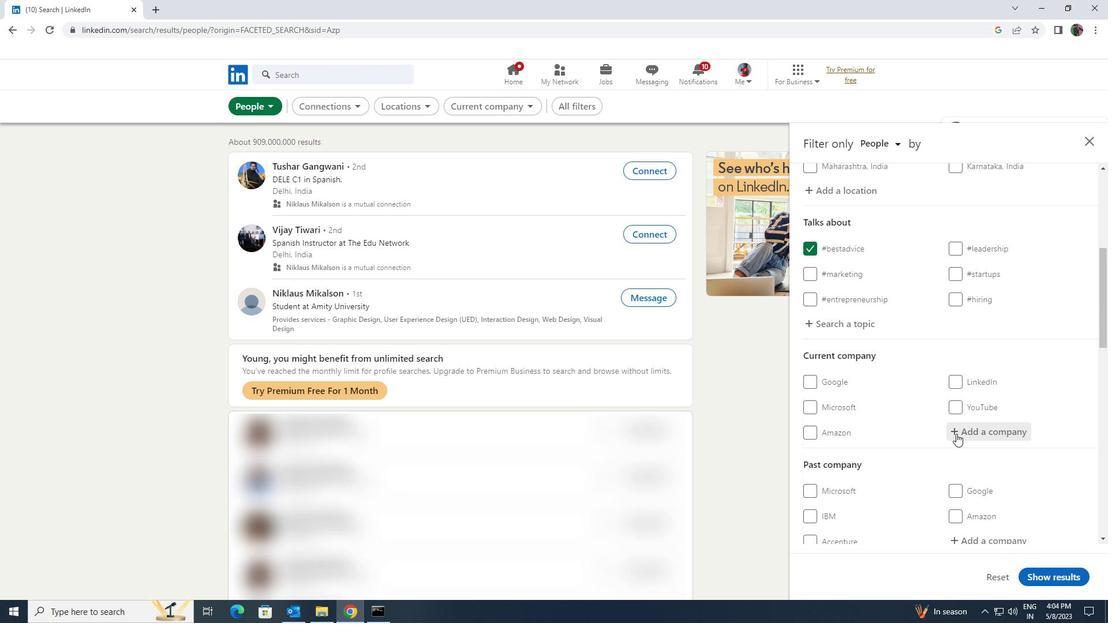 
Action: Key pressed <Key.shift><Key.shift><Key.shift><Key.shift><Key.shift><Key.shift>IBM
Screenshot: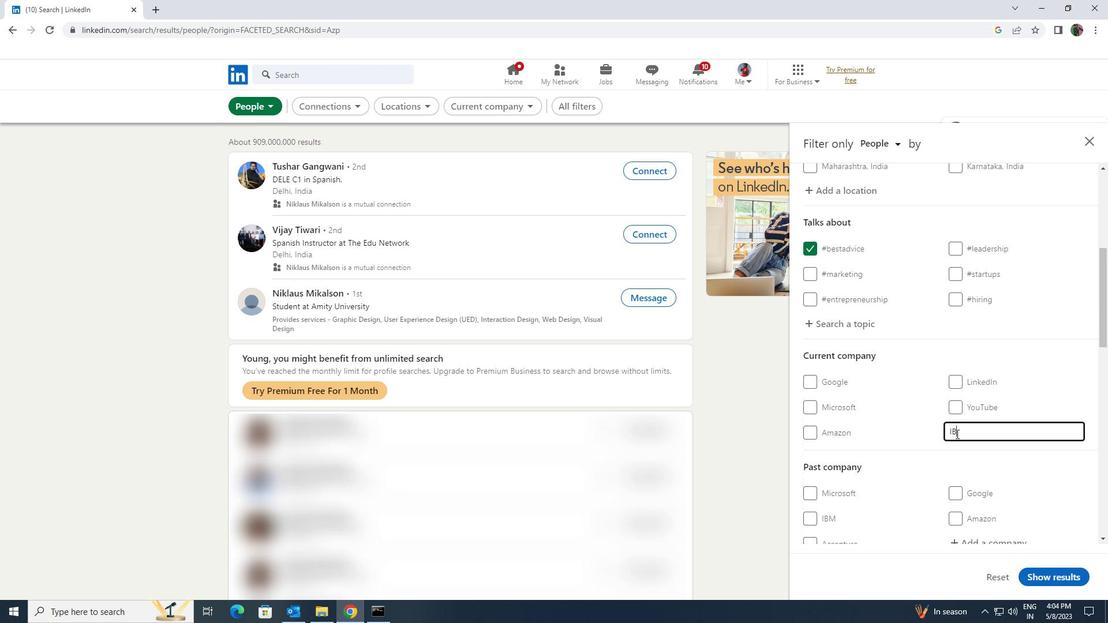 
Action: Mouse moved to (947, 449)
Screenshot: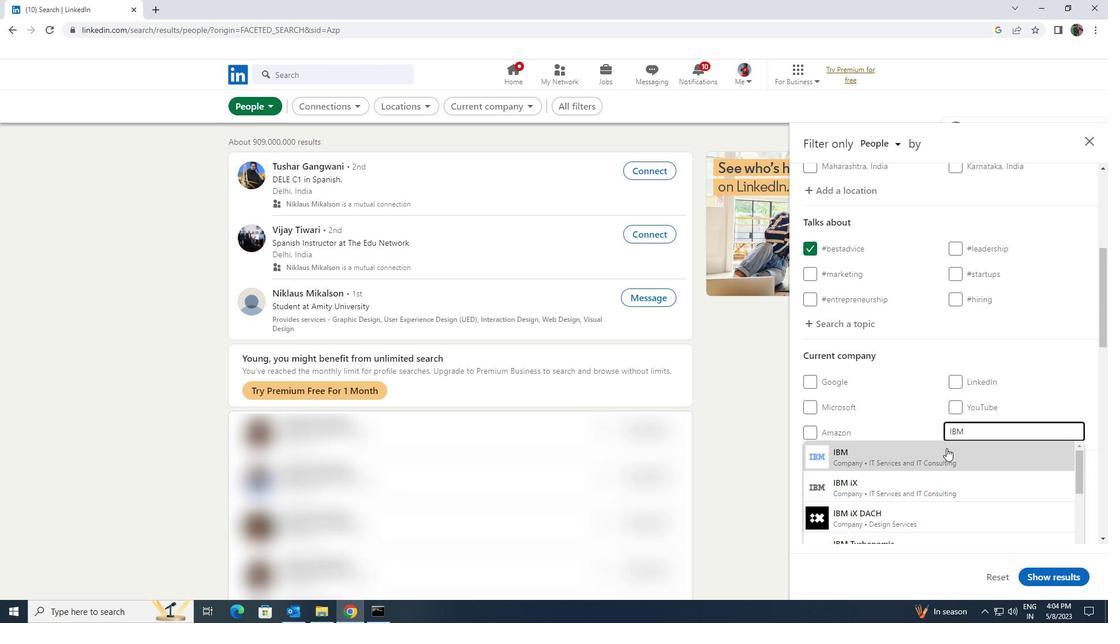 
Action: Mouse pressed left at (947, 449)
Screenshot: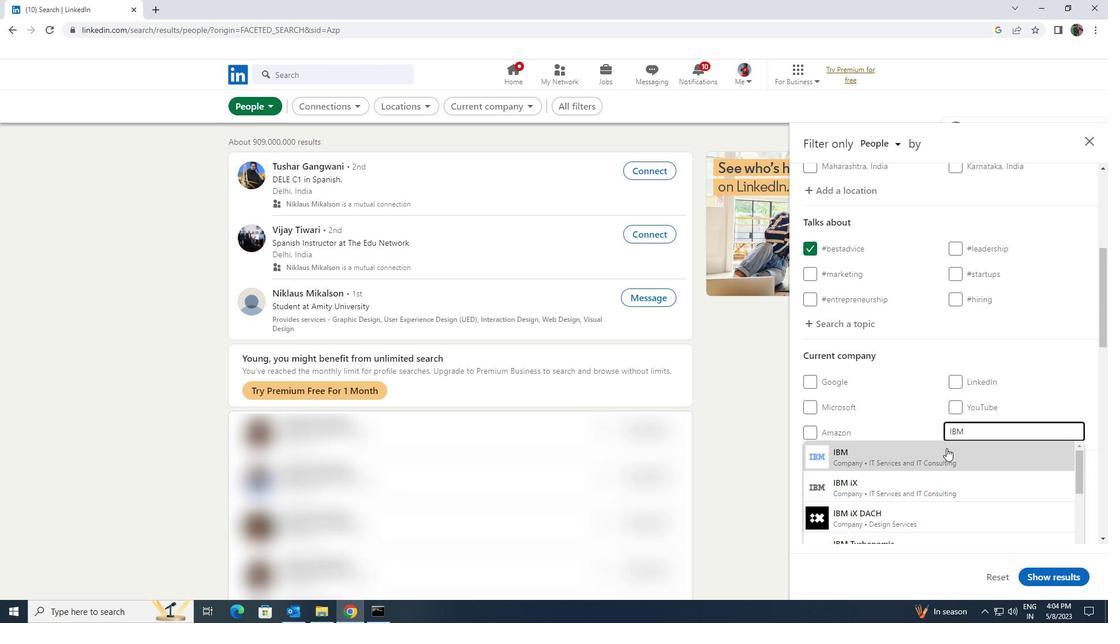
Action: Mouse scrolled (947, 448) with delta (0, 0)
Screenshot: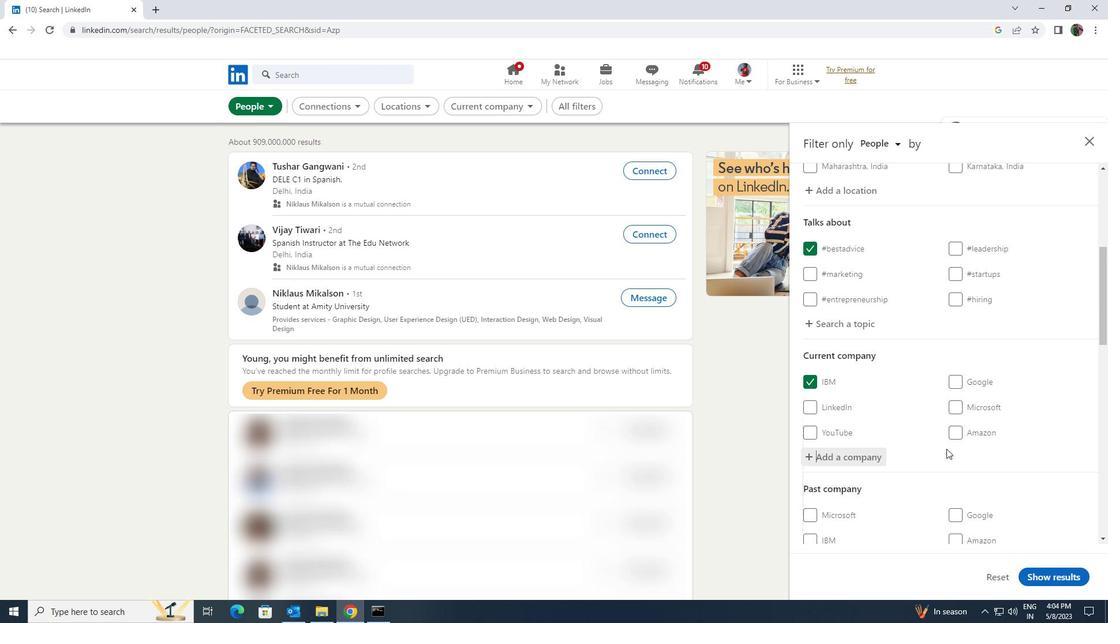 
Action: Mouse scrolled (947, 448) with delta (0, 0)
Screenshot: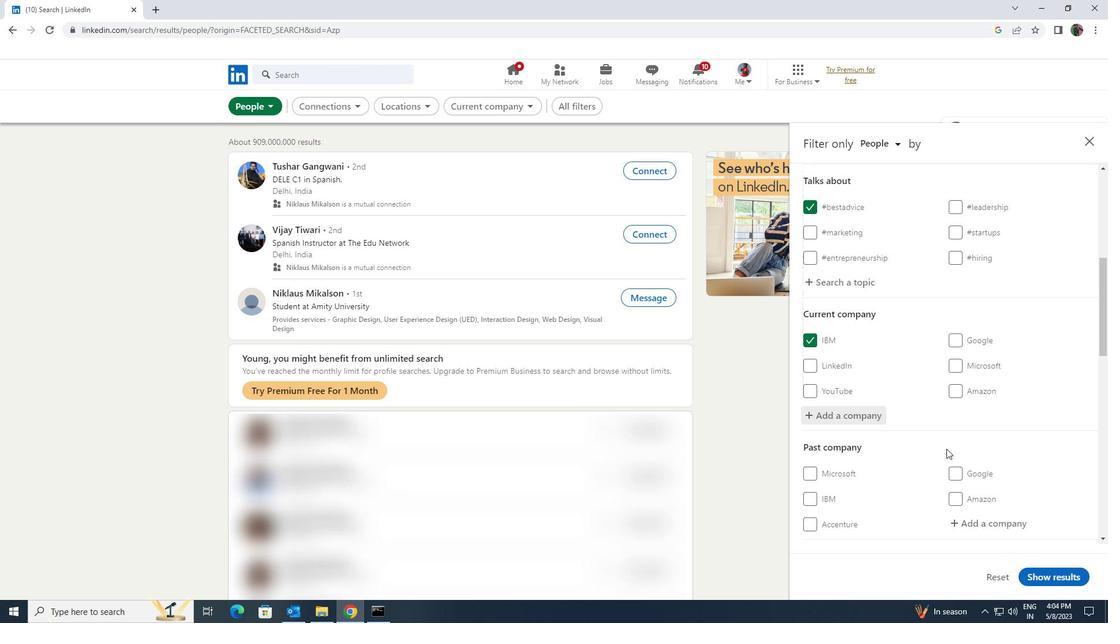 
Action: Mouse scrolled (947, 448) with delta (0, 0)
Screenshot: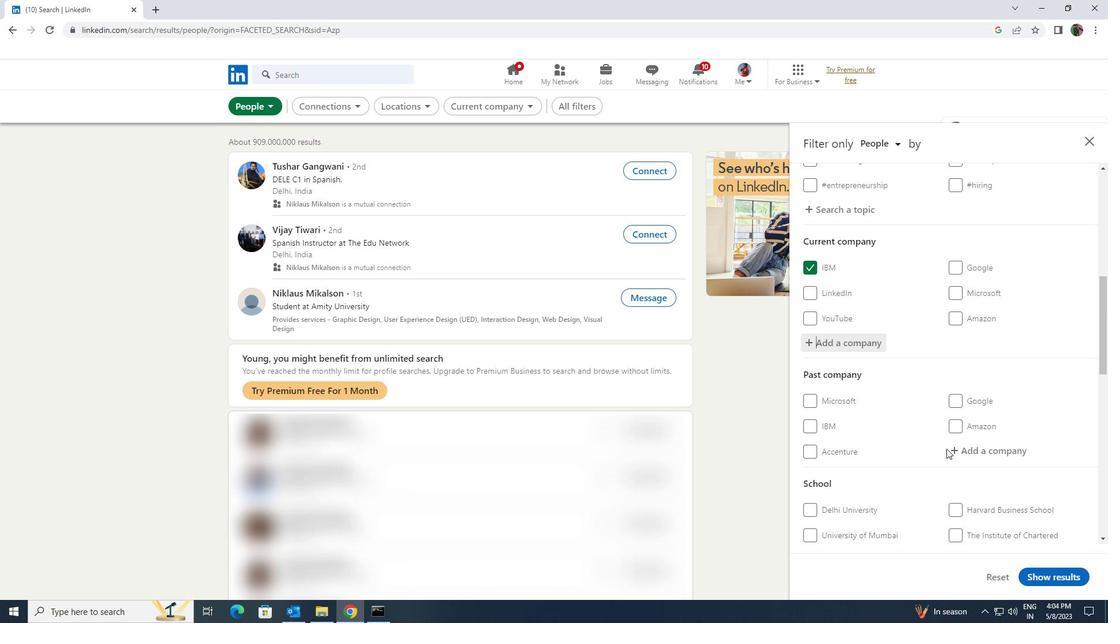 
Action: Mouse scrolled (947, 448) with delta (0, 0)
Screenshot: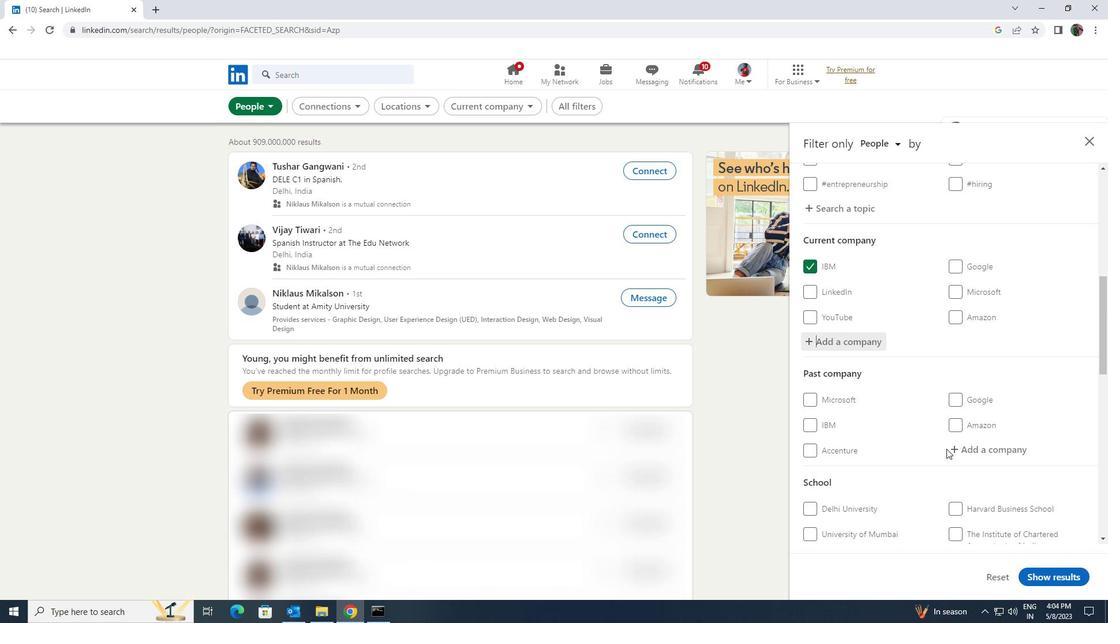 
Action: Mouse pressed left at (947, 449)
Screenshot: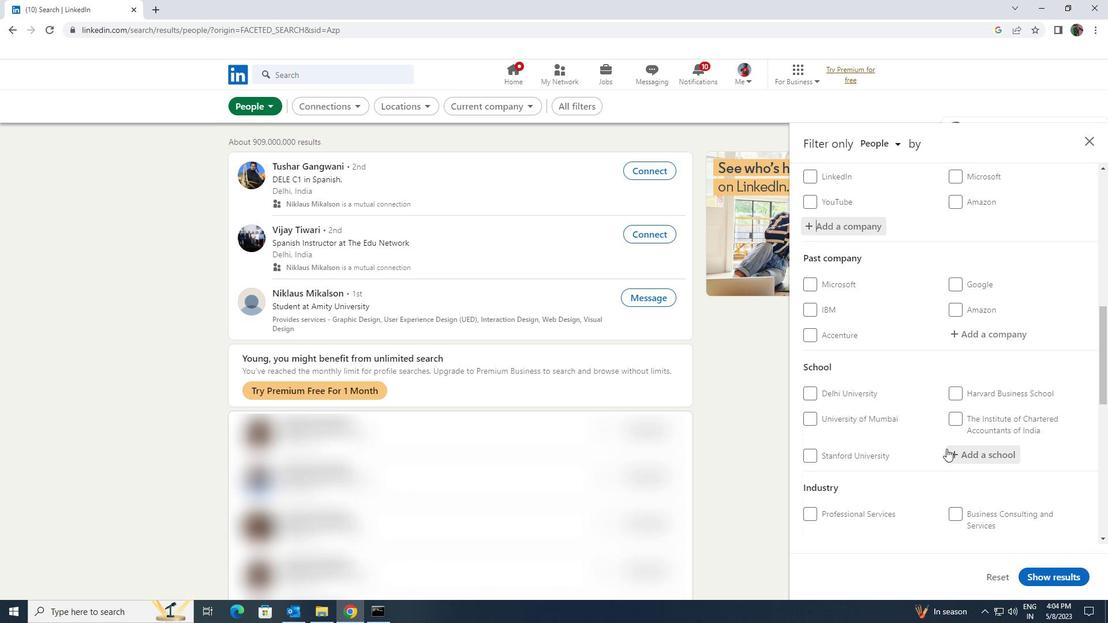 
Action: Key pressed <Key.shift><Key.shift><Key.shift><Key.shift><Key.shift><Key.shift><Key.shift><Key.shift><Key.shift><Key.shift><Key.shift><Key.shift><Key.shift><Key.shift><Key.shift>ISTQB<Key.space>CERTIFICATION
Screenshot: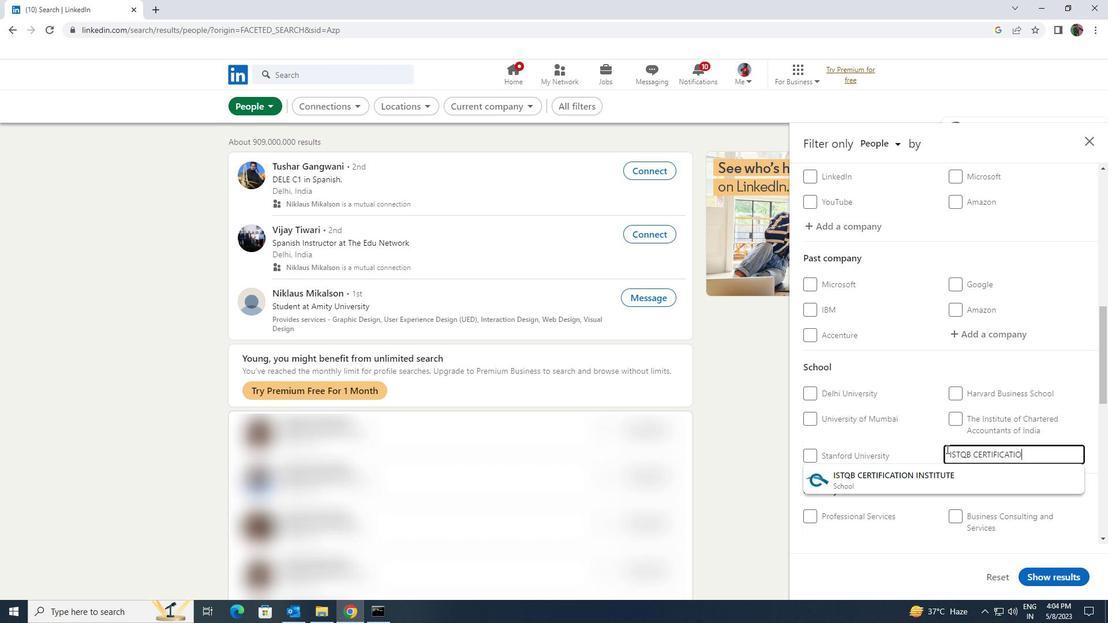 
Action: Mouse moved to (950, 474)
Screenshot: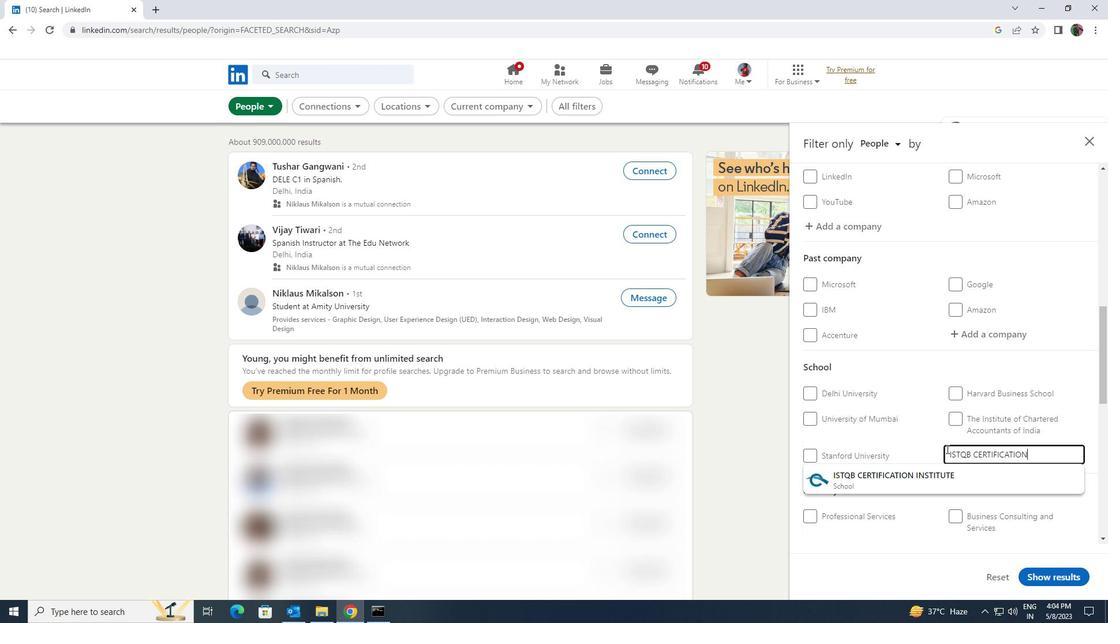 
Action: Mouse pressed left at (950, 474)
Screenshot: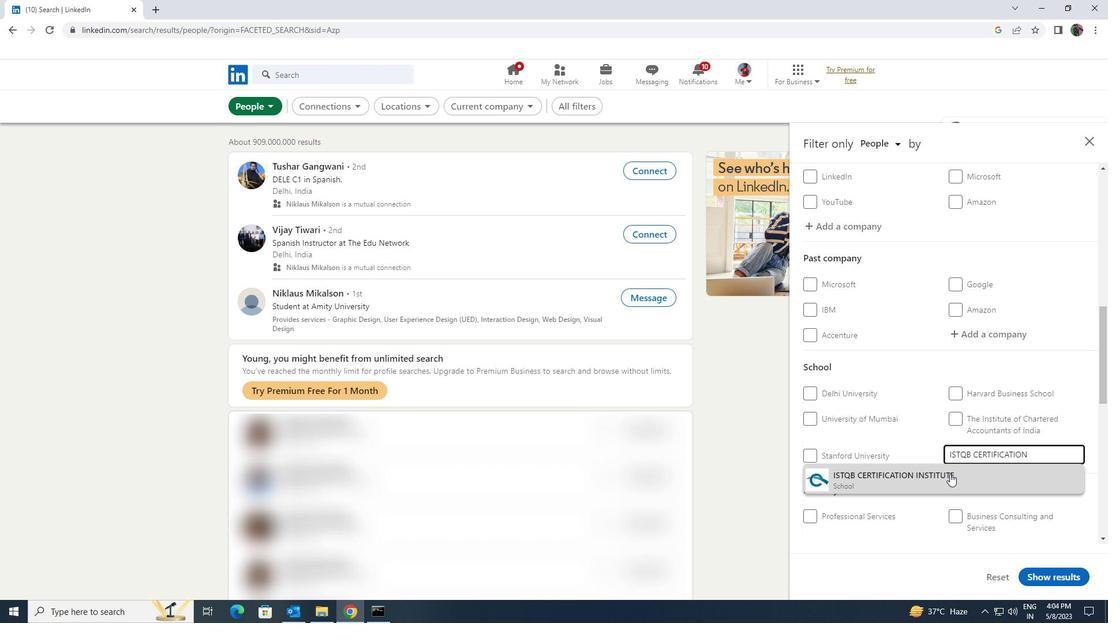 
Action: Mouse scrolled (950, 473) with delta (0, 0)
Screenshot: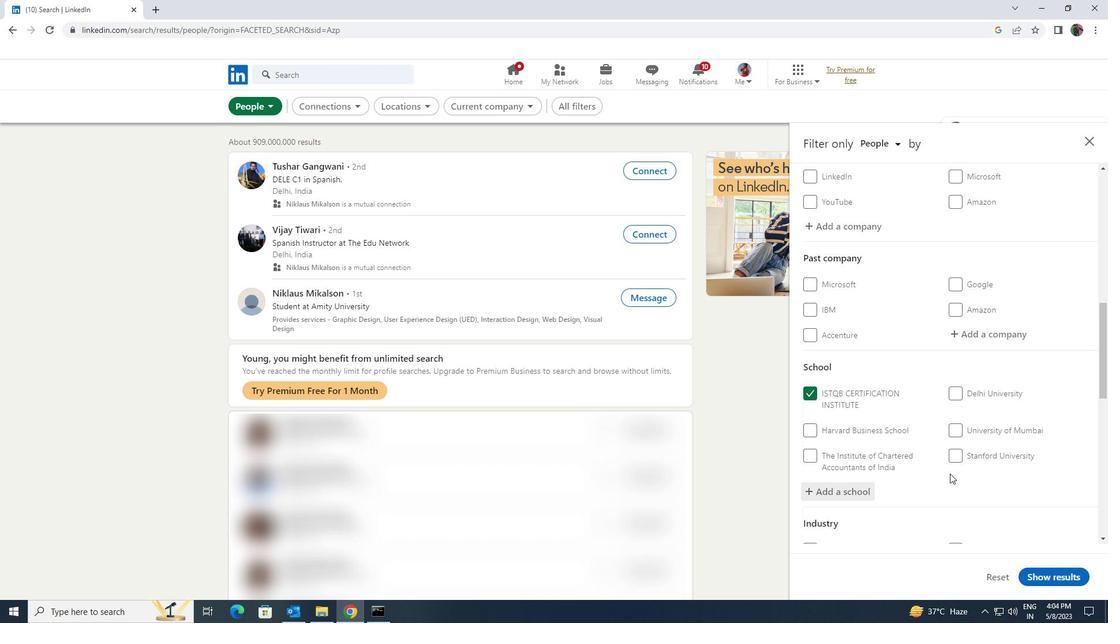 
Action: Mouse scrolled (950, 473) with delta (0, 0)
Screenshot: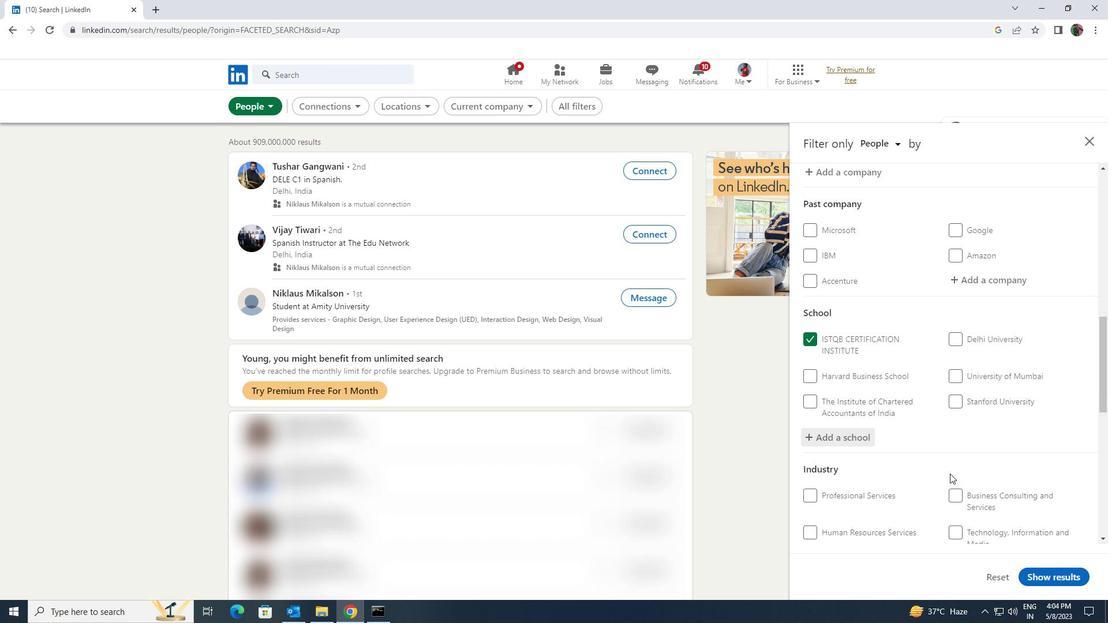 
Action: Mouse scrolled (950, 473) with delta (0, 0)
Screenshot: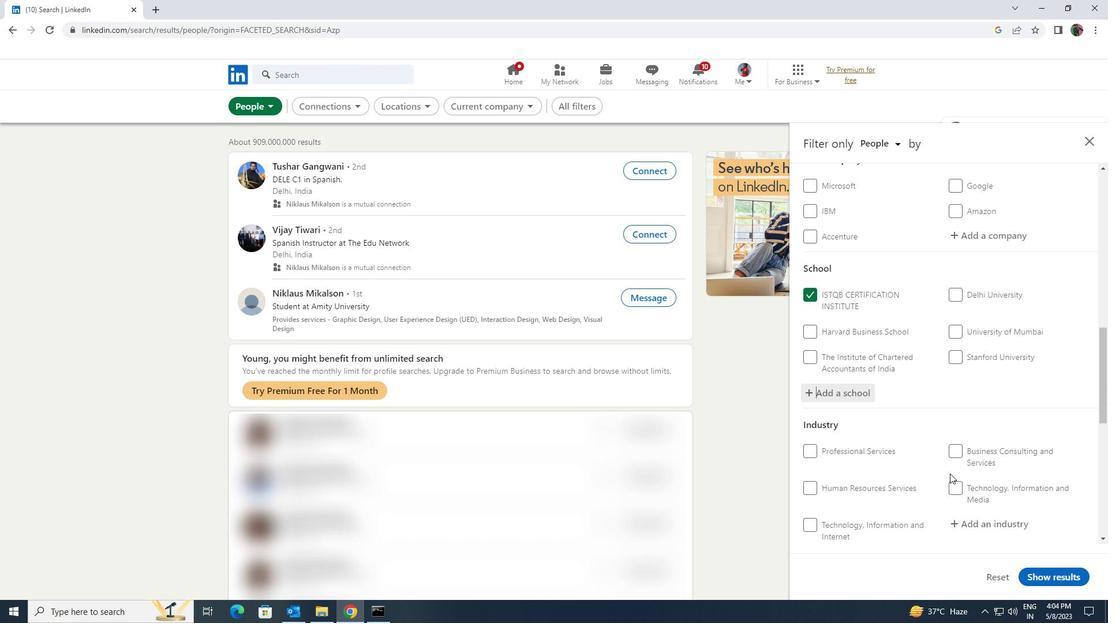 
Action: Mouse moved to (963, 455)
Screenshot: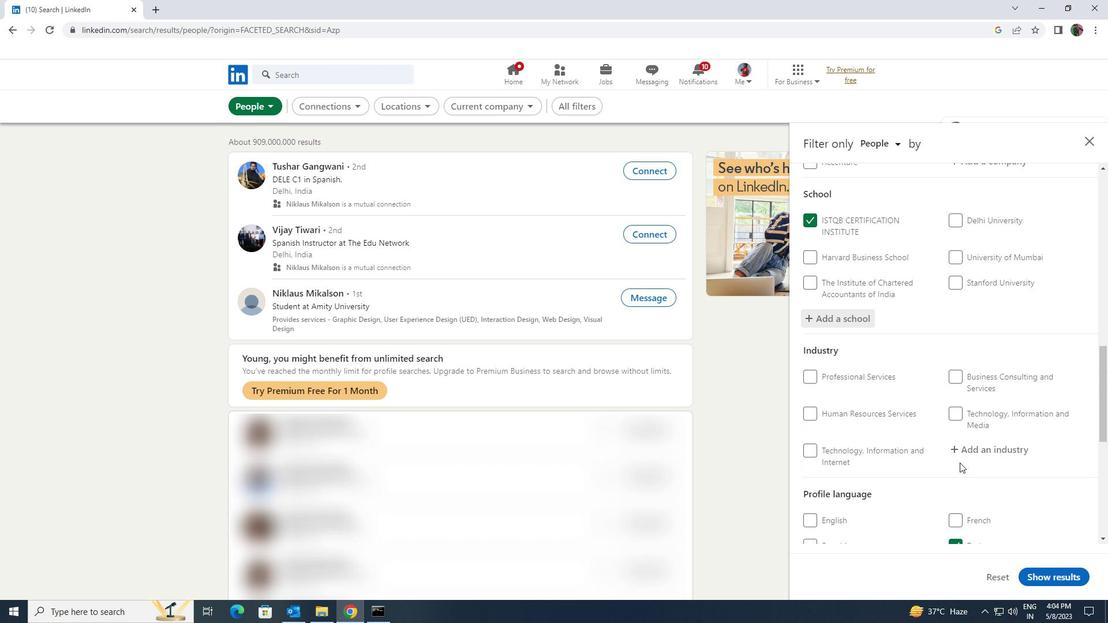 
Action: Mouse pressed left at (963, 455)
Screenshot: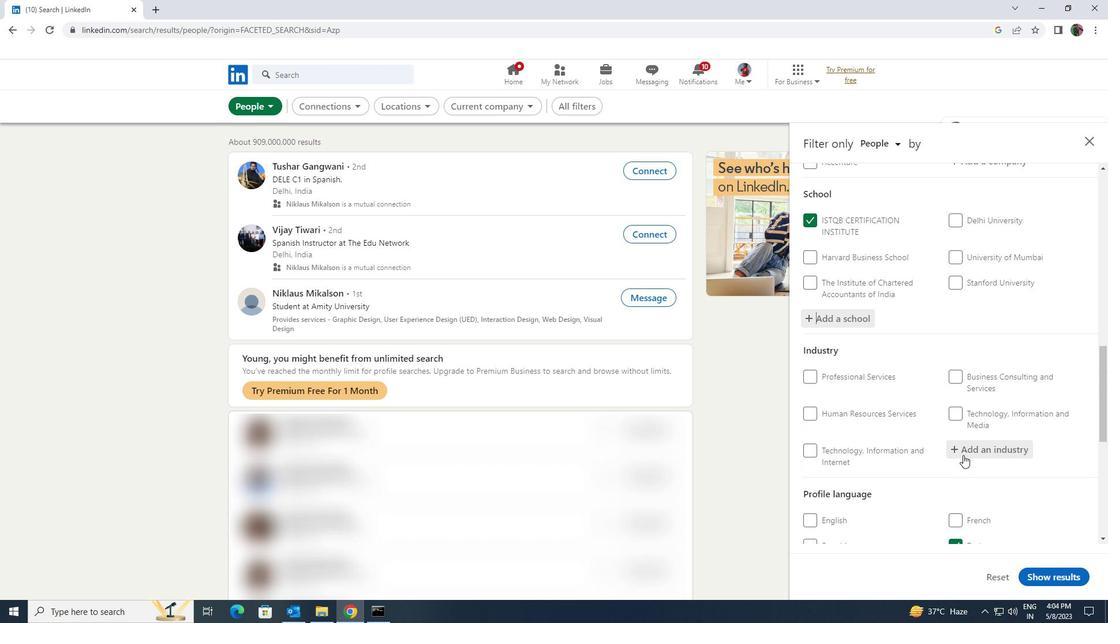 
Action: Key pressed <Key.shift>GOVERNMENT<Key.space><Key.shift>ADMINU<Key.backspace>I
Screenshot: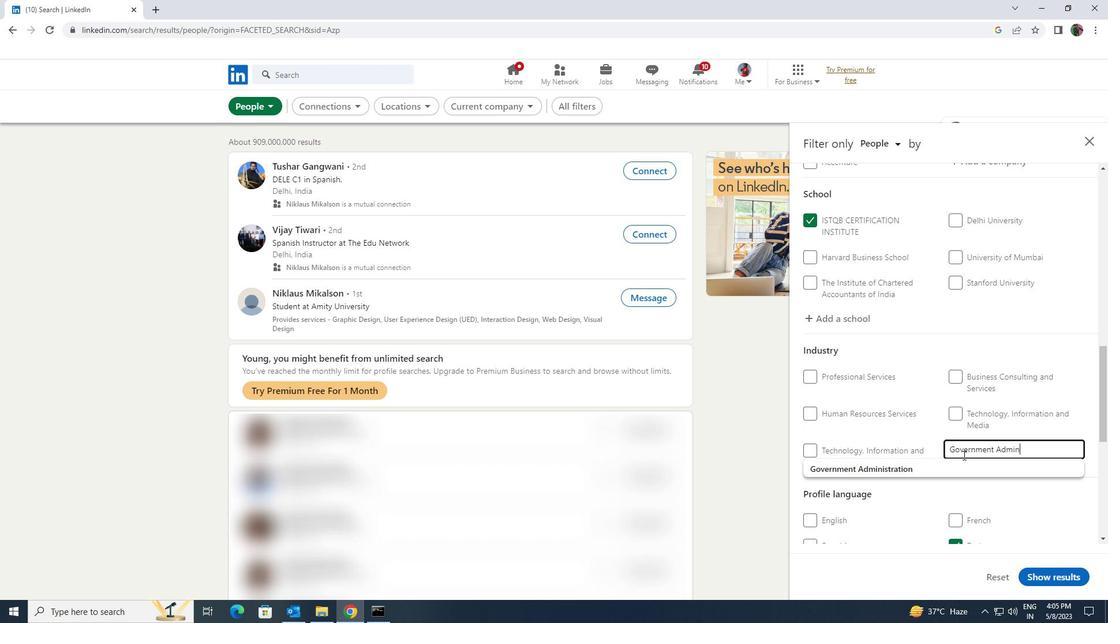 
Action: Mouse moved to (958, 459)
Screenshot: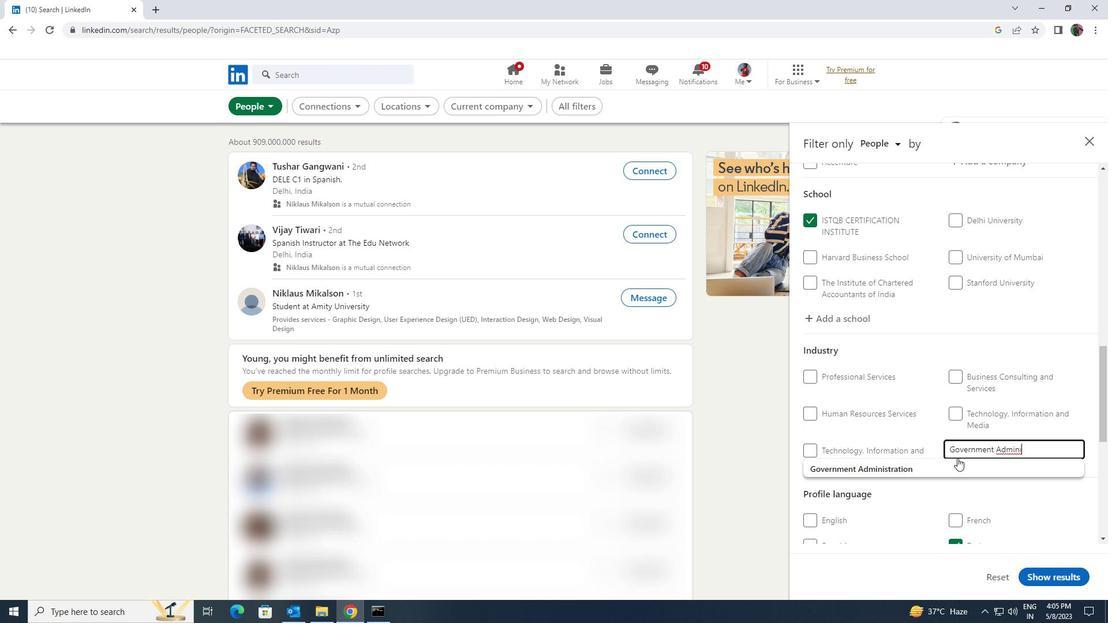
Action: Mouse pressed left at (958, 459)
Screenshot: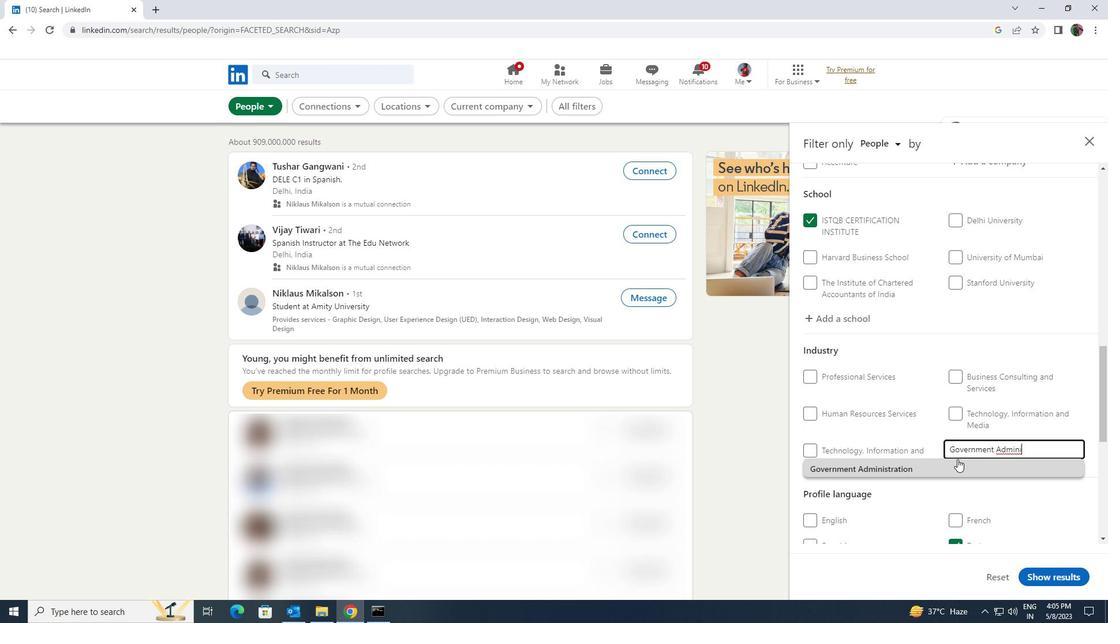 
Action: Mouse scrolled (958, 459) with delta (0, 0)
Screenshot: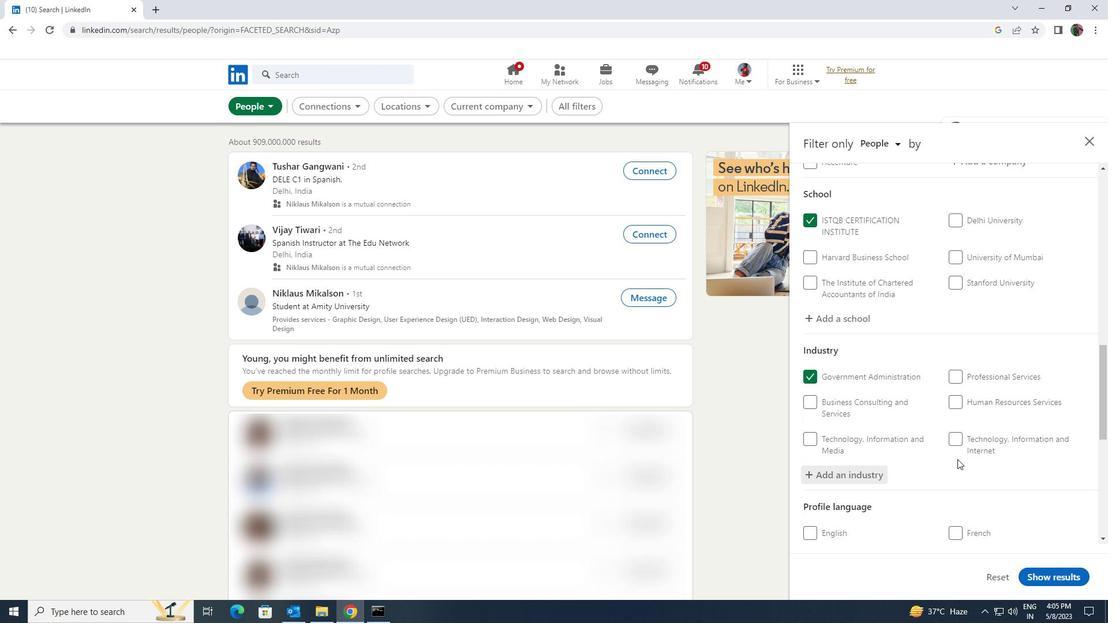 
Action: Mouse scrolled (958, 459) with delta (0, 0)
Screenshot: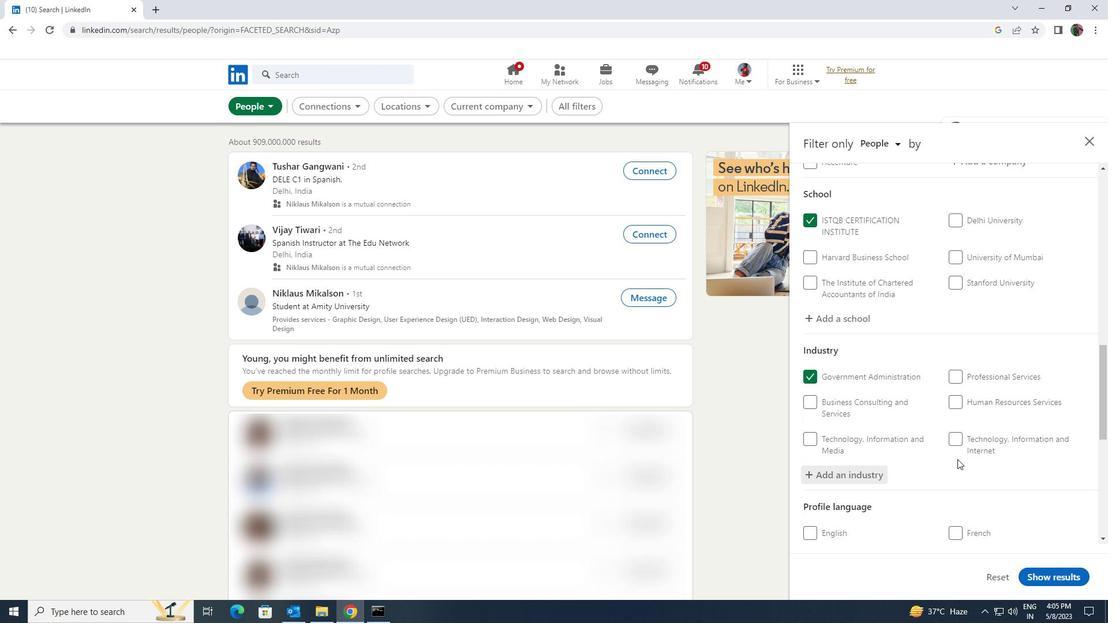 
Action: Mouse scrolled (958, 459) with delta (0, 0)
Screenshot: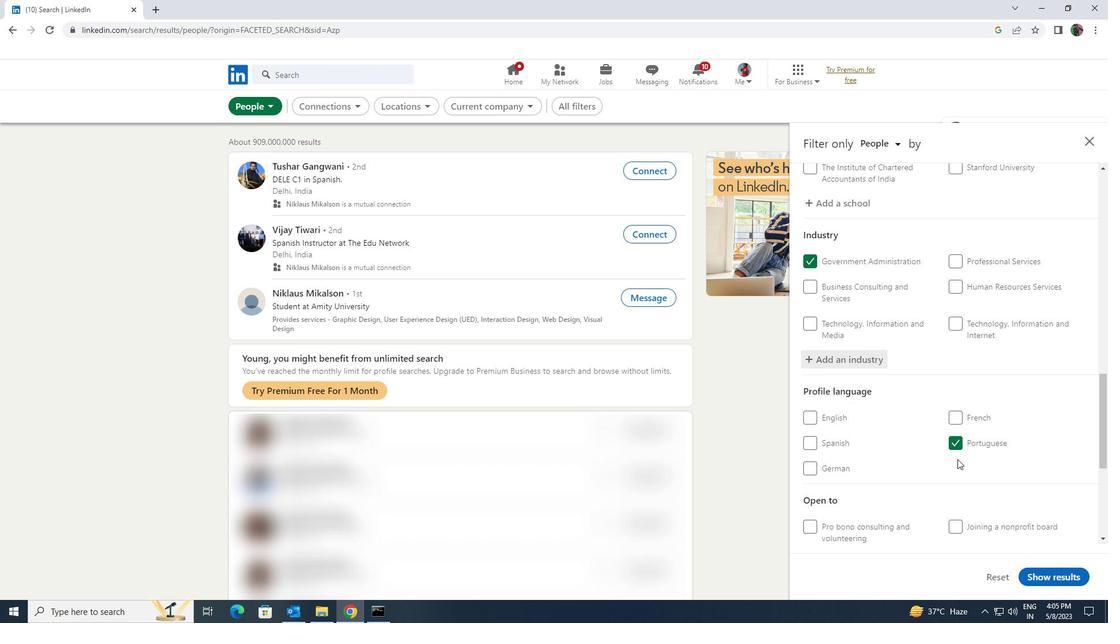 
Action: Mouse scrolled (958, 459) with delta (0, 0)
Screenshot: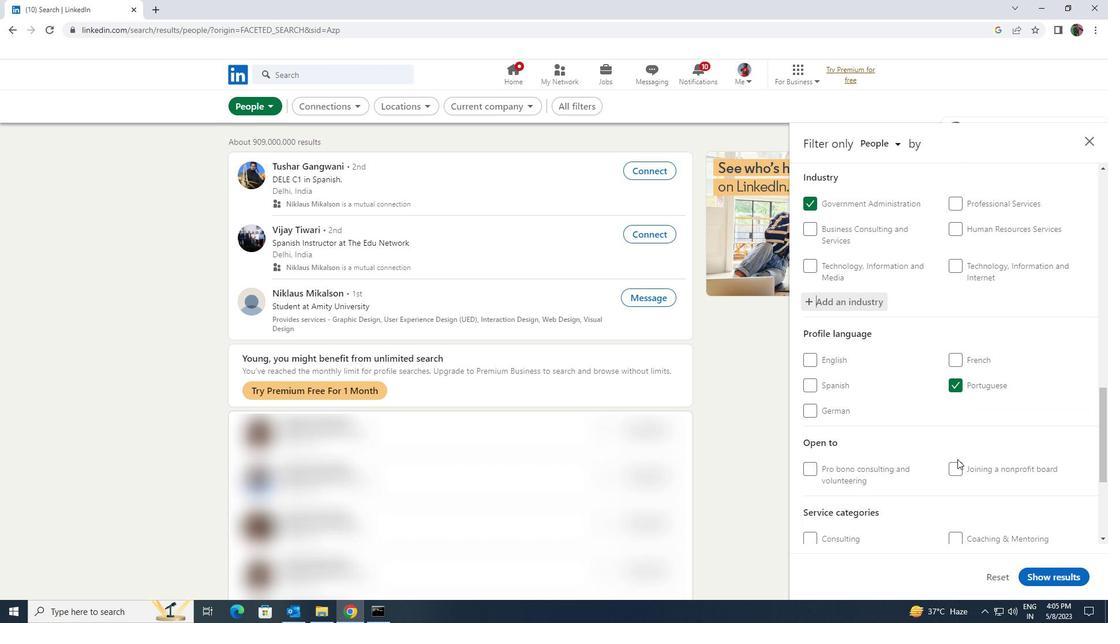
Action: Mouse scrolled (958, 459) with delta (0, 0)
Screenshot: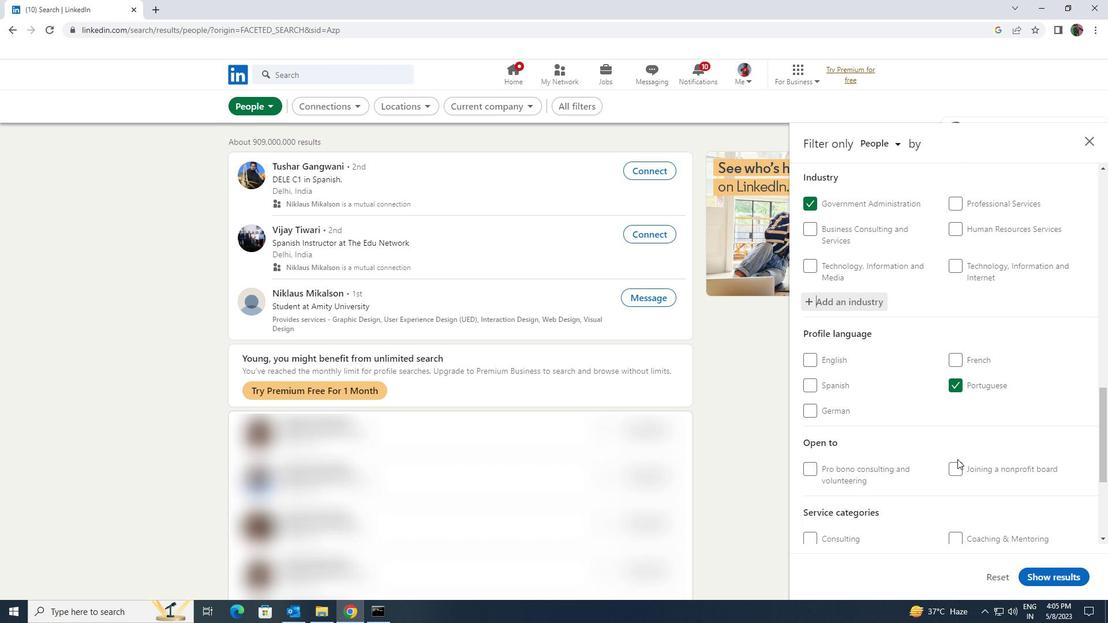 
Action: Mouse moved to (963, 471)
Screenshot: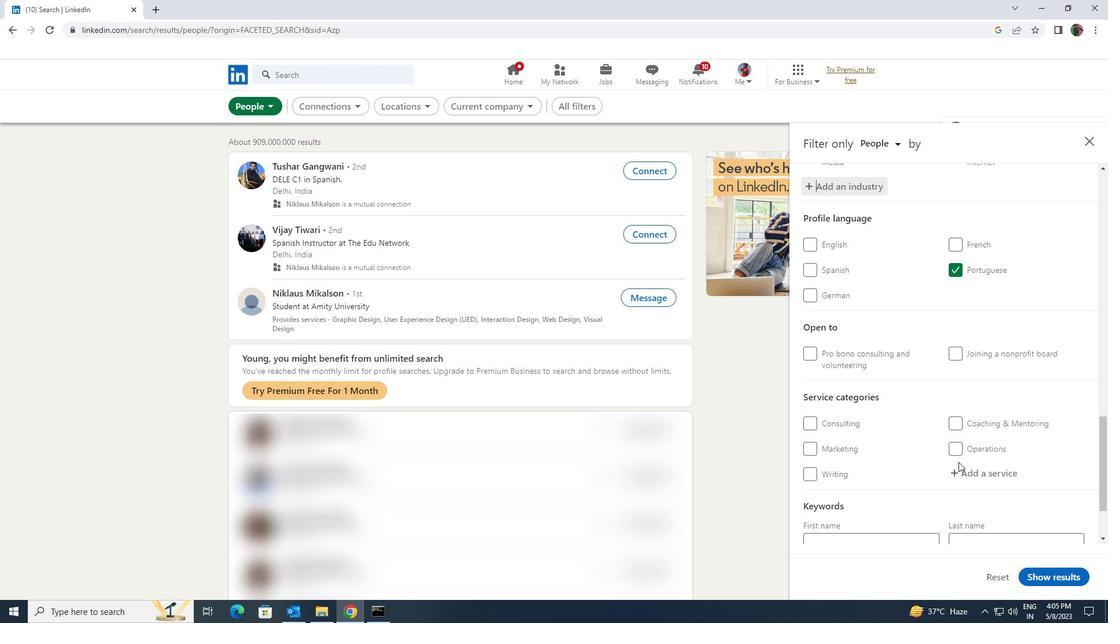 
Action: Mouse pressed left at (963, 471)
Screenshot: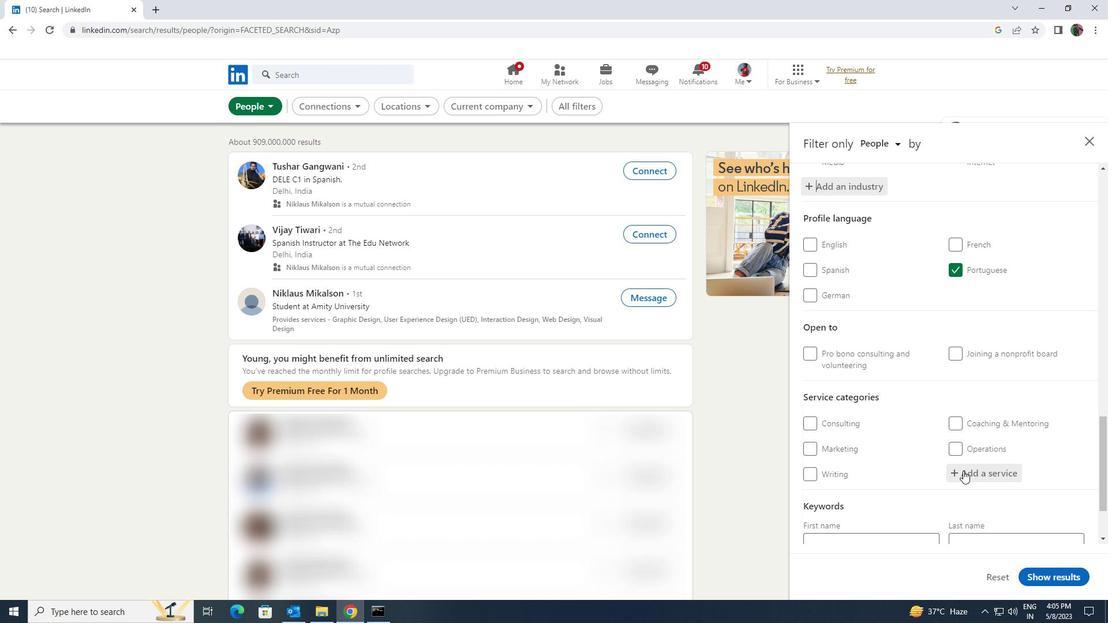 
Action: Key pressed <Key.shift>DUI<Key.space>LAW
Screenshot: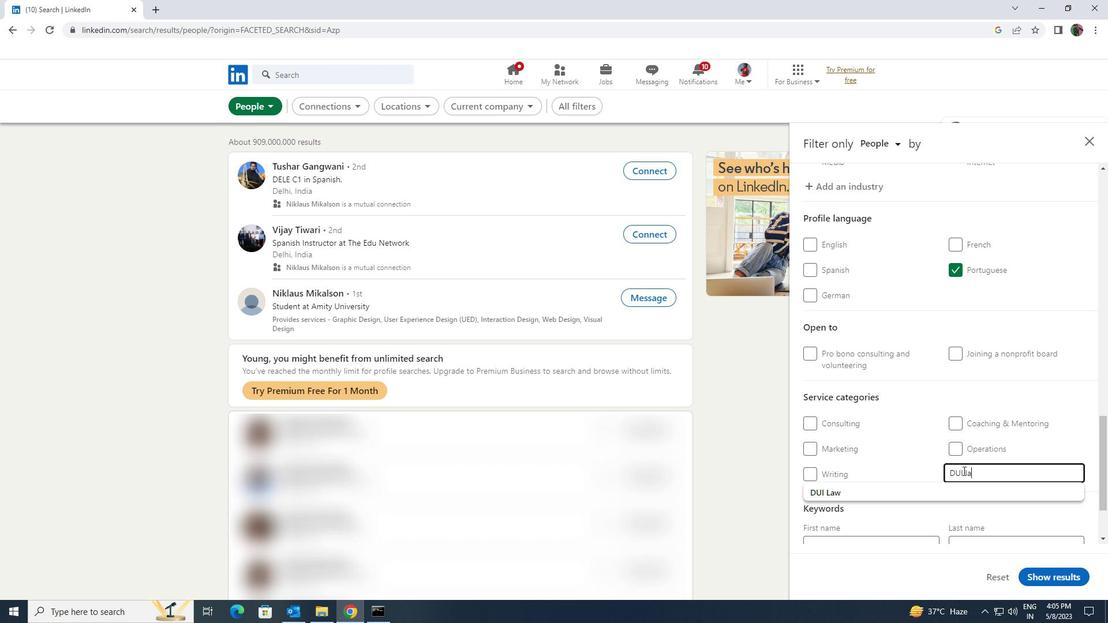 
Action: Mouse moved to (956, 486)
Screenshot: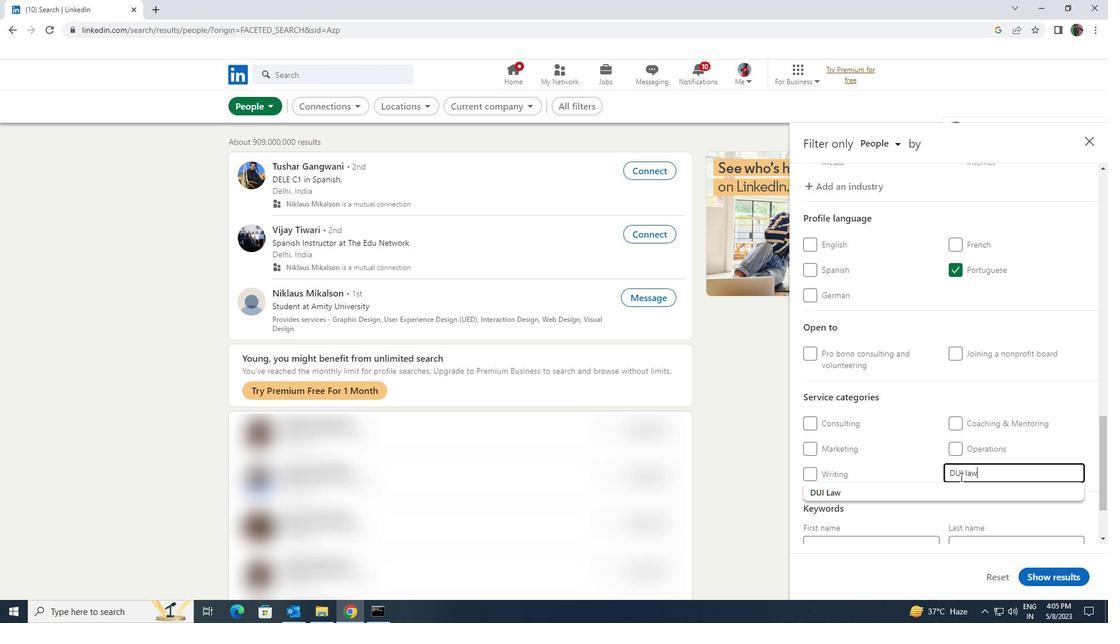
Action: Mouse pressed left at (956, 486)
Screenshot: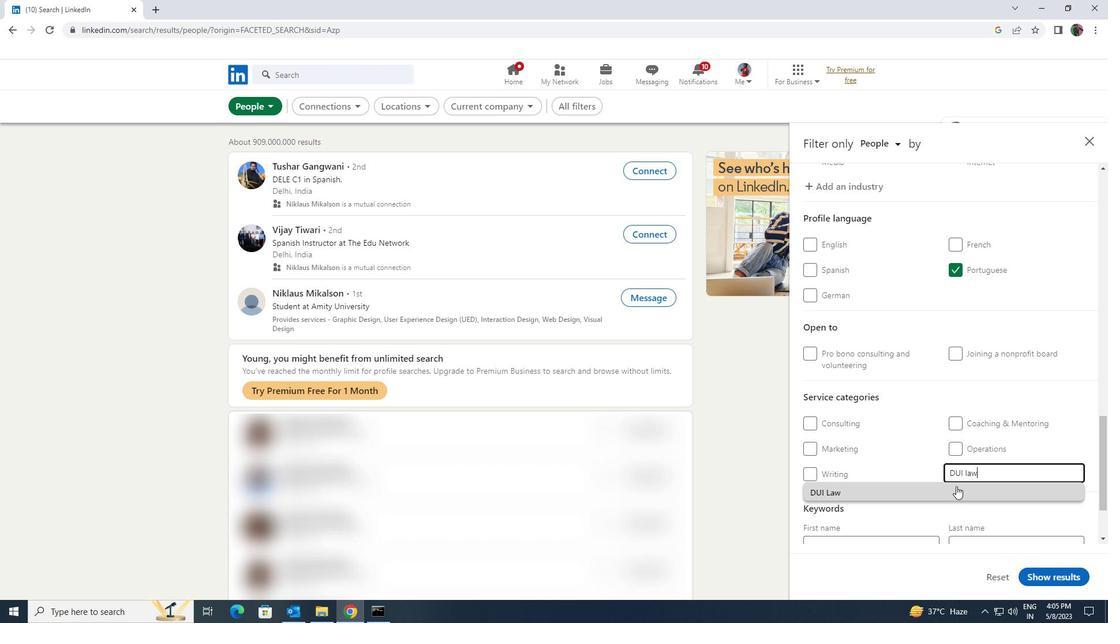 
Action: Mouse scrolled (956, 486) with delta (0, 0)
Screenshot: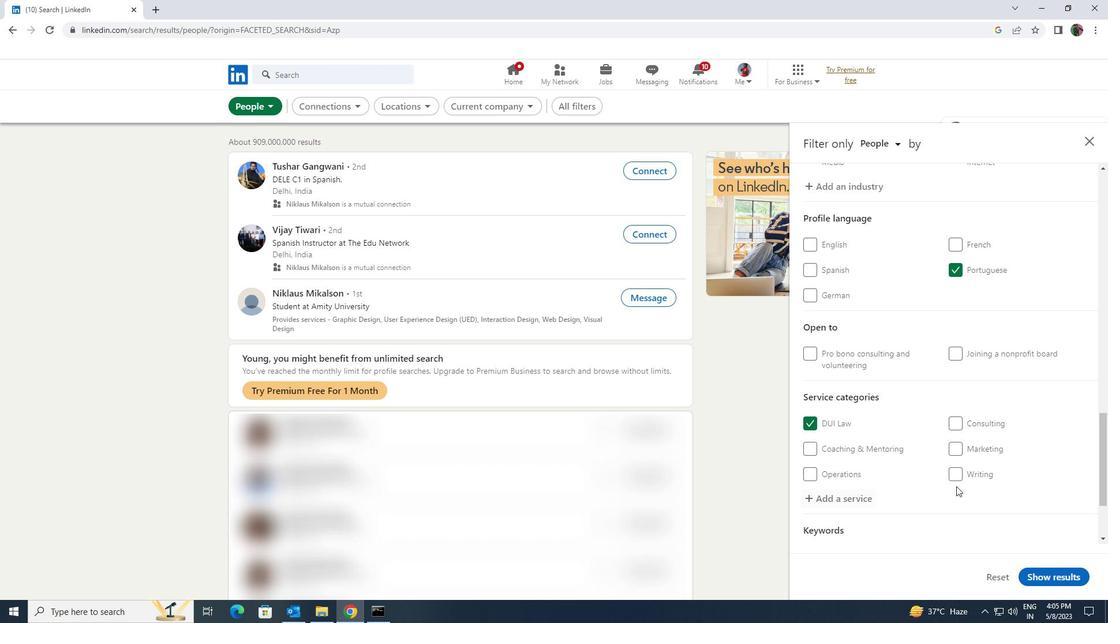
Action: Mouse scrolled (956, 486) with delta (0, 0)
Screenshot: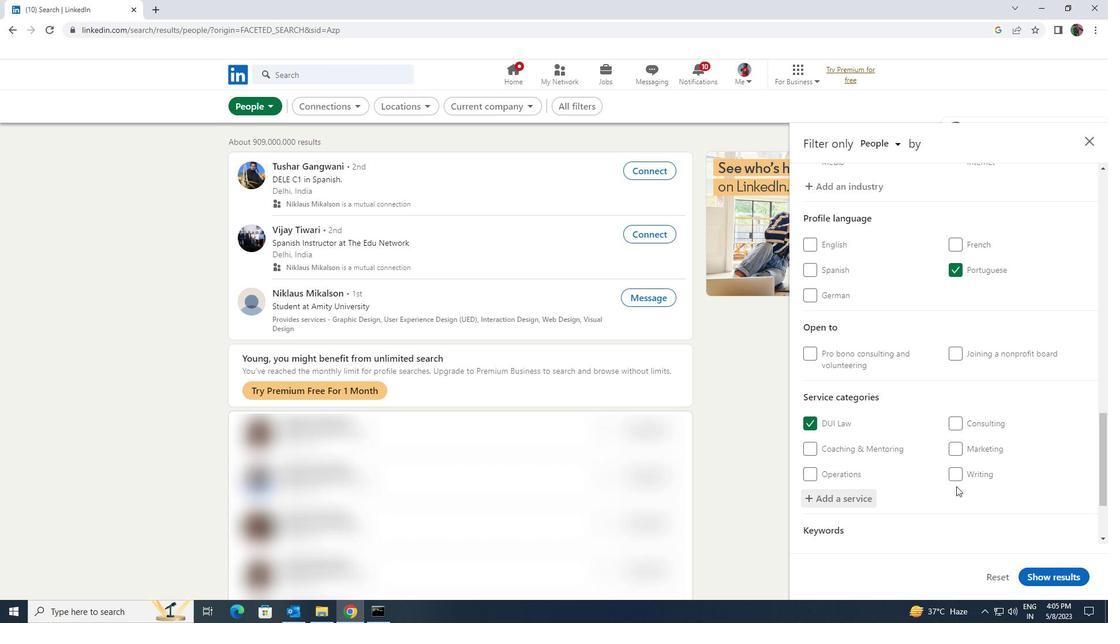 
Action: Mouse scrolled (956, 486) with delta (0, 0)
Screenshot: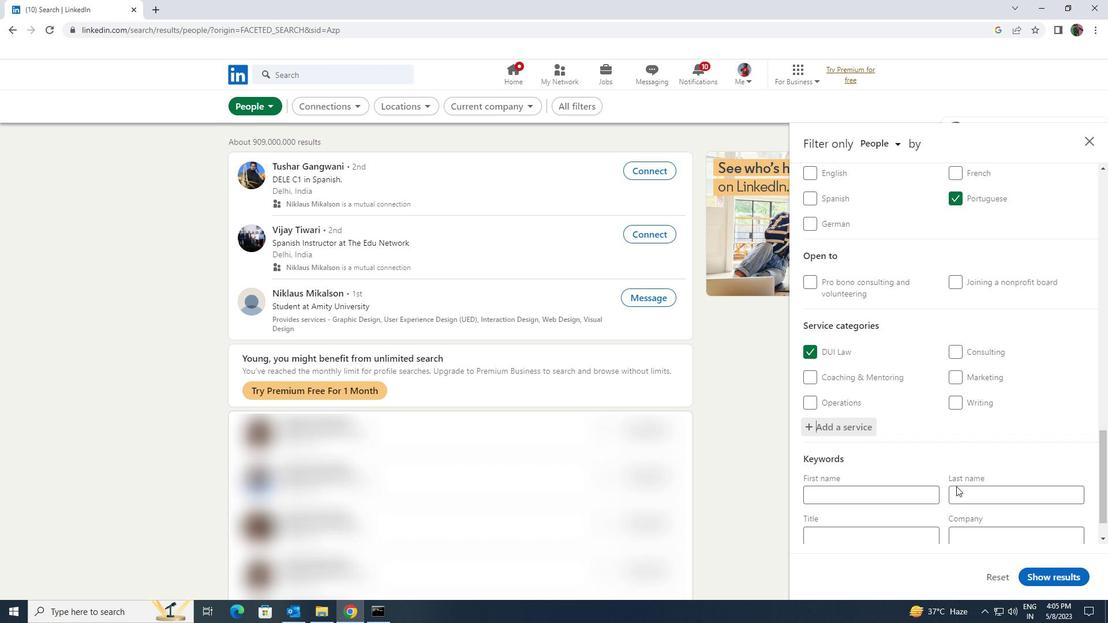 
Action: Mouse scrolled (956, 486) with delta (0, 0)
Screenshot: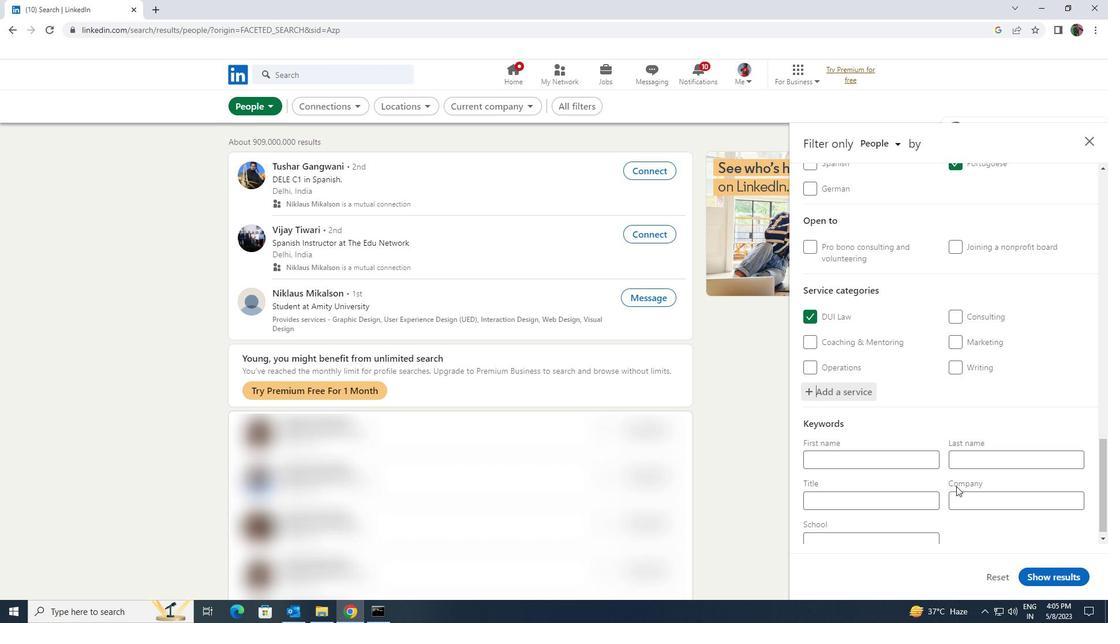 
Action: Mouse moved to (934, 488)
Screenshot: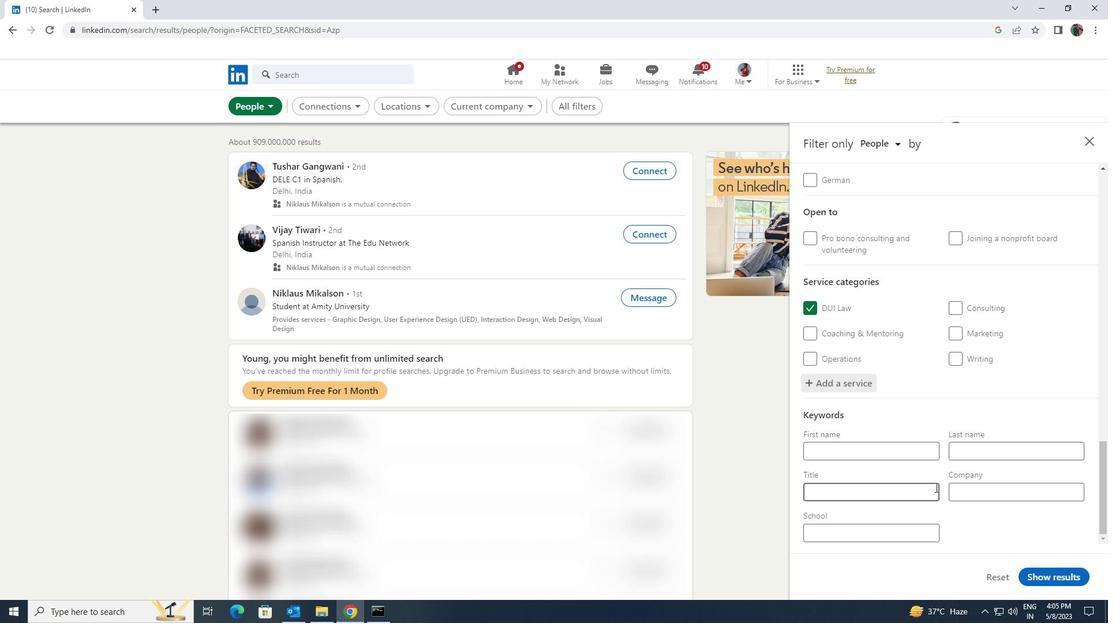 
Action: Mouse pressed left at (934, 488)
Screenshot: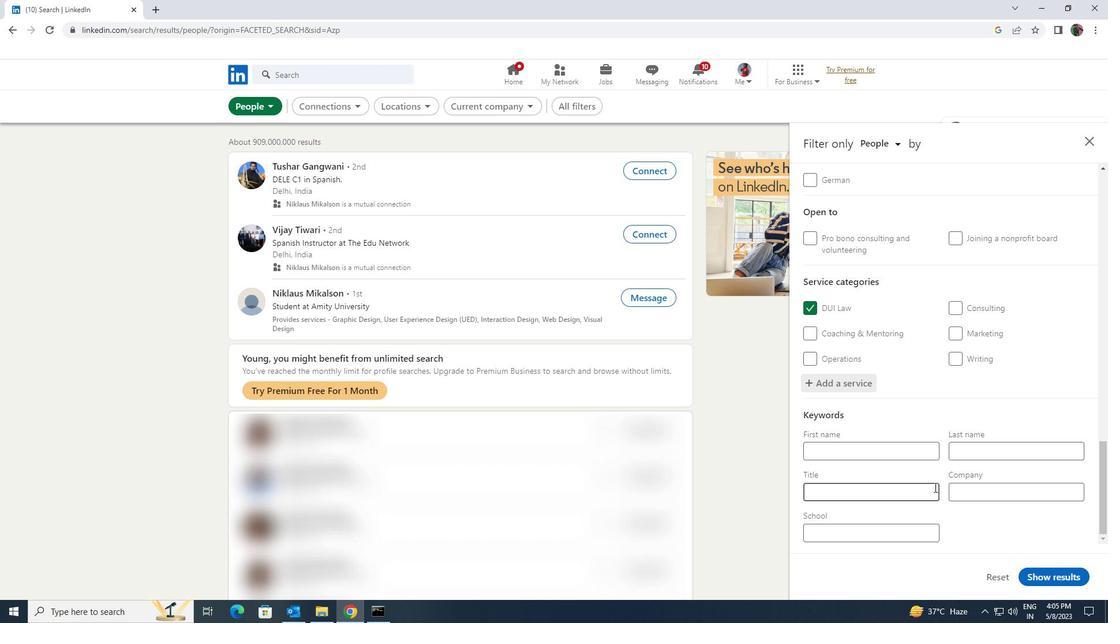
Action: Mouse moved to (932, 488)
Screenshot: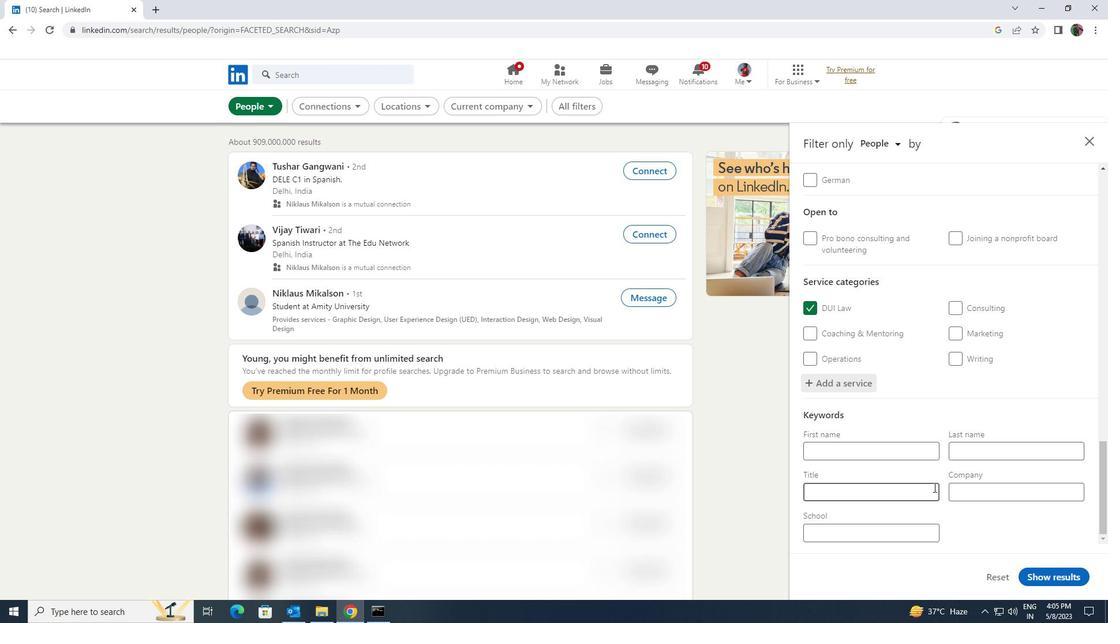 
Action: Key pressed <Key.shift><Key.shift><Key.shift><Key.shift><Key.shift>SALES<Key.space><Key.shift><Key.shift>REPER<Key.backspace><Key.backspace>RESENTATIVE
Screenshot: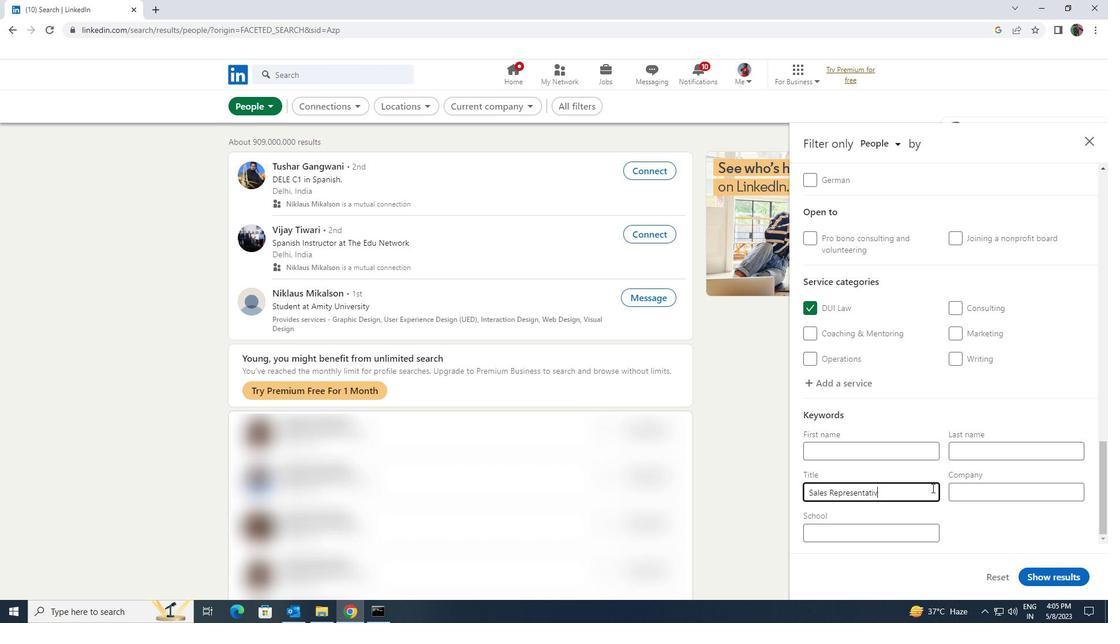 
Action: Mouse moved to (1036, 572)
Screenshot: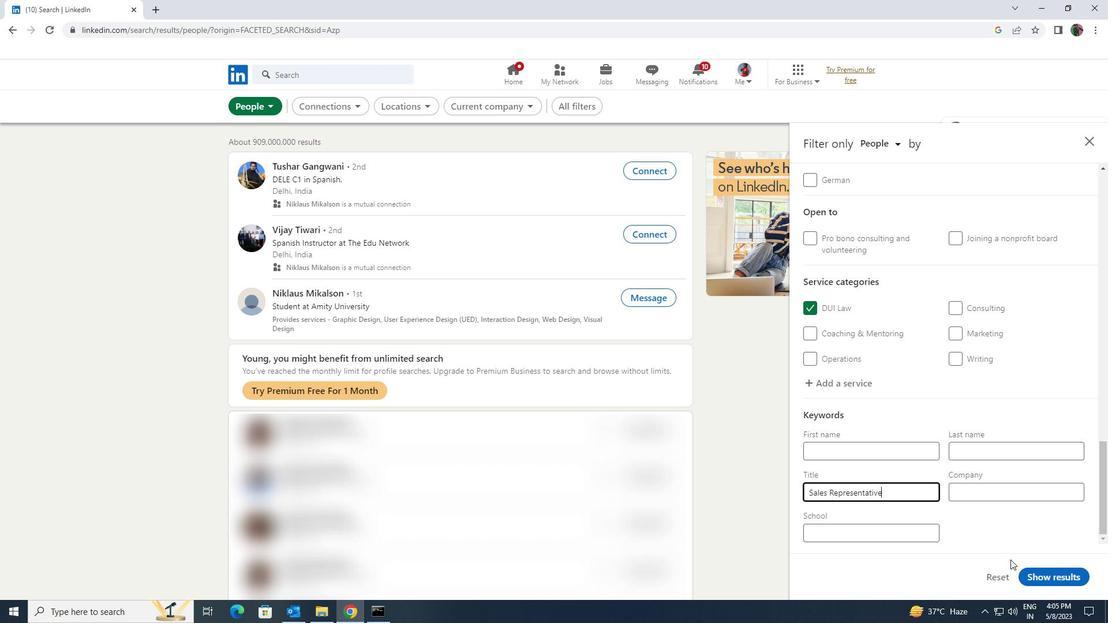 
Action: Mouse pressed left at (1036, 572)
Screenshot: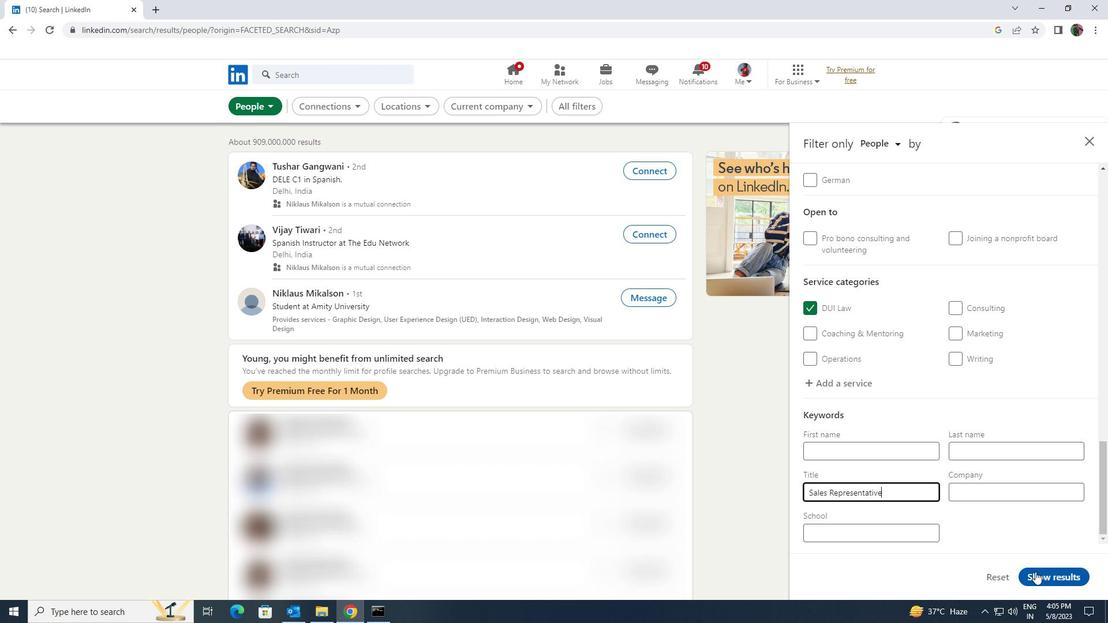 
